Task: Look for space in Ippy, Central African Republic from 10th July, 2023 to 15th July, 2023 for 7 adults in price range Rs.10000 to Rs.15000. Place can be entire place or shared room with 4 bedrooms having 7 beds and 4 bathrooms. Property type can be house, flat, guest house. Amenities needed are: wifi, TV, free parkinig on premises, gym, breakfast. Booking option can be shelf check-in. Required host language is English.
Action: Mouse pressed left at (466, 93)
Screenshot: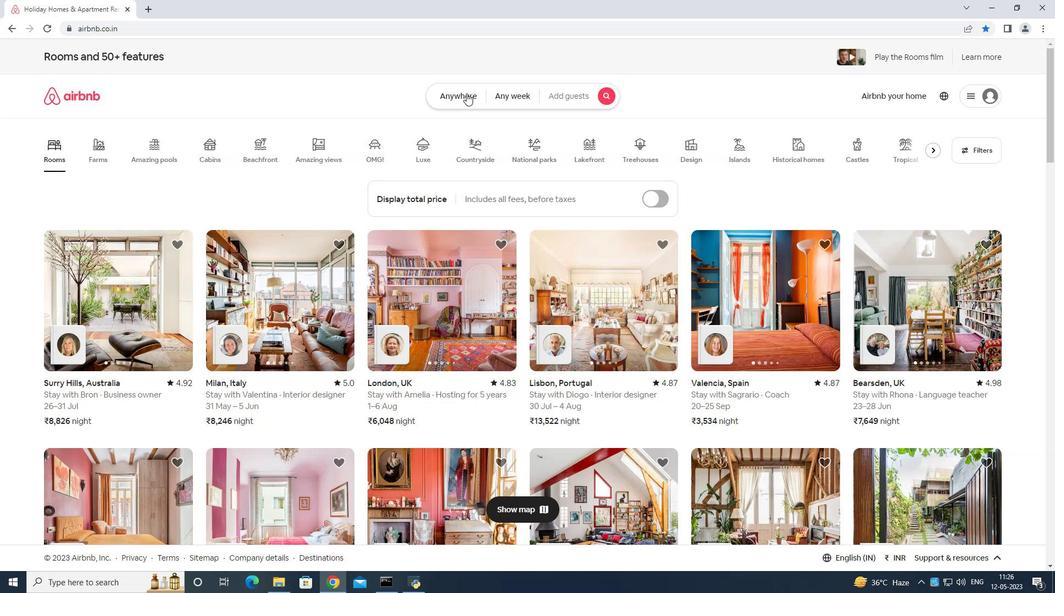 
Action: Mouse moved to (390, 135)
Screenshot: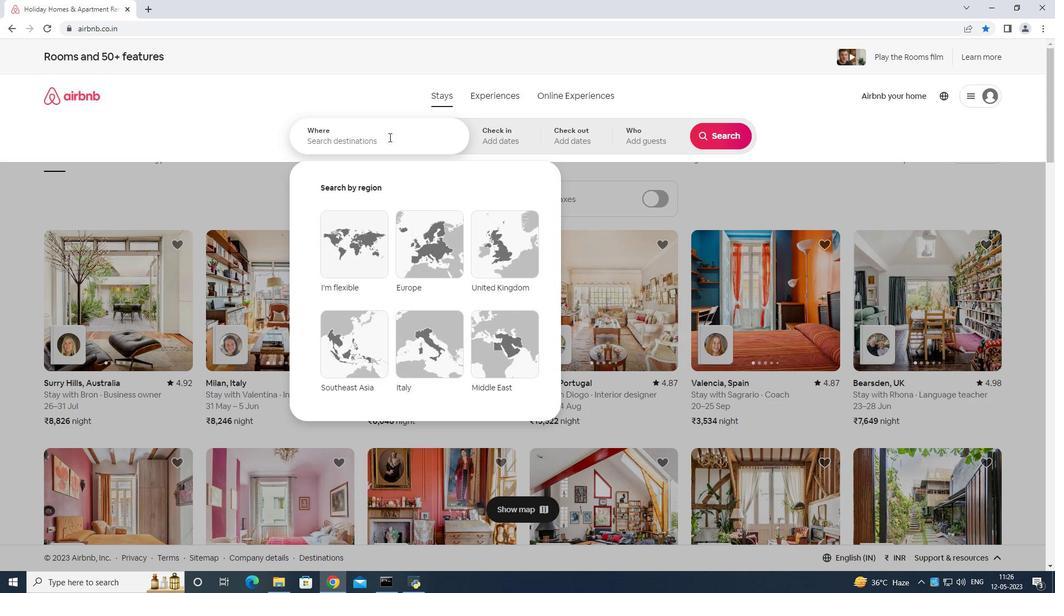 
Action: Mouse pressed left at (390, 135)
Screenshot: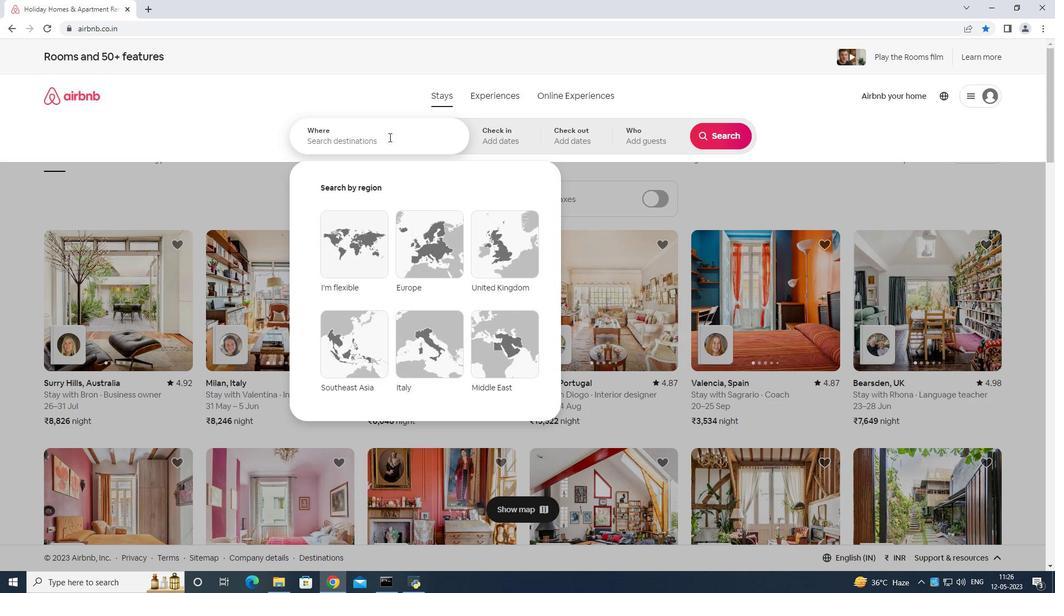 
Action: Mouse moved to (390, 135)
Screenshot: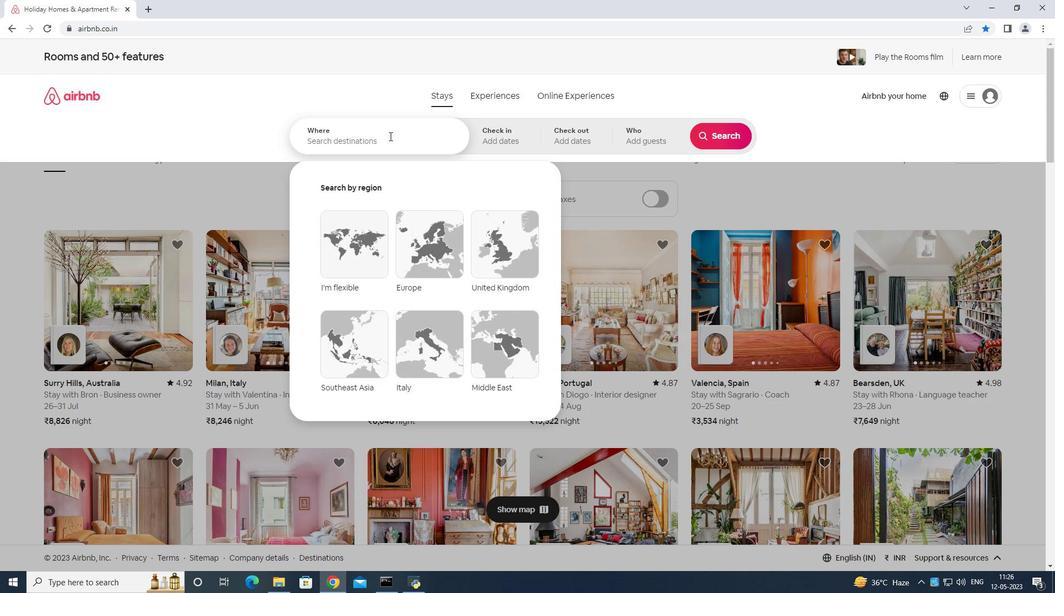 
Action: Key pressed <Key.shift>Ippy<Key.space>central<Key.space>africa<Key.space><Key.backspace>n<Key.space>reb<Key.backspace>
Screenshot: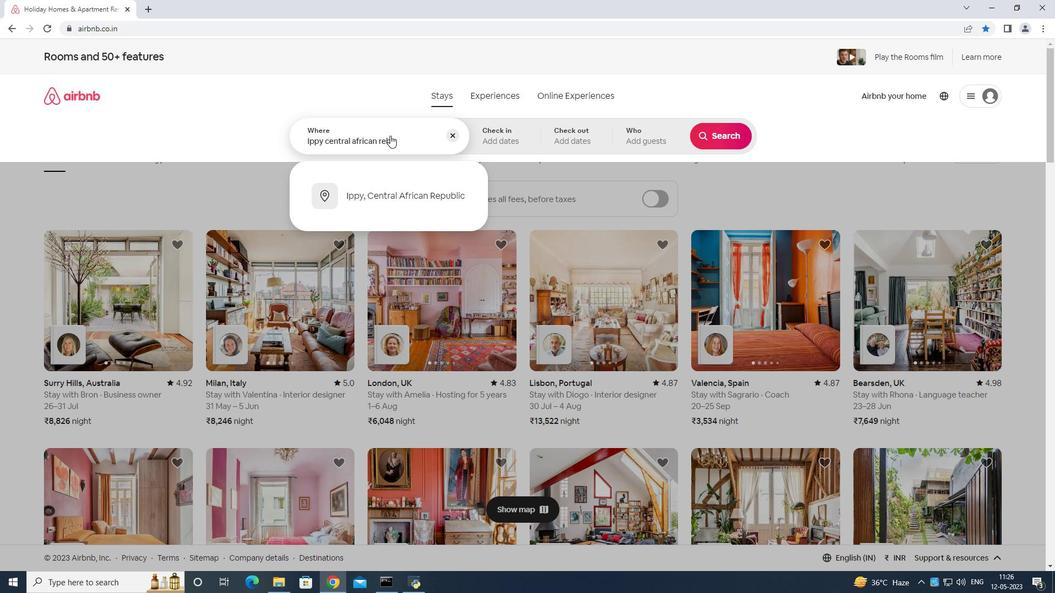 
Action: Mouse moved to (565, 34)
Screenshot: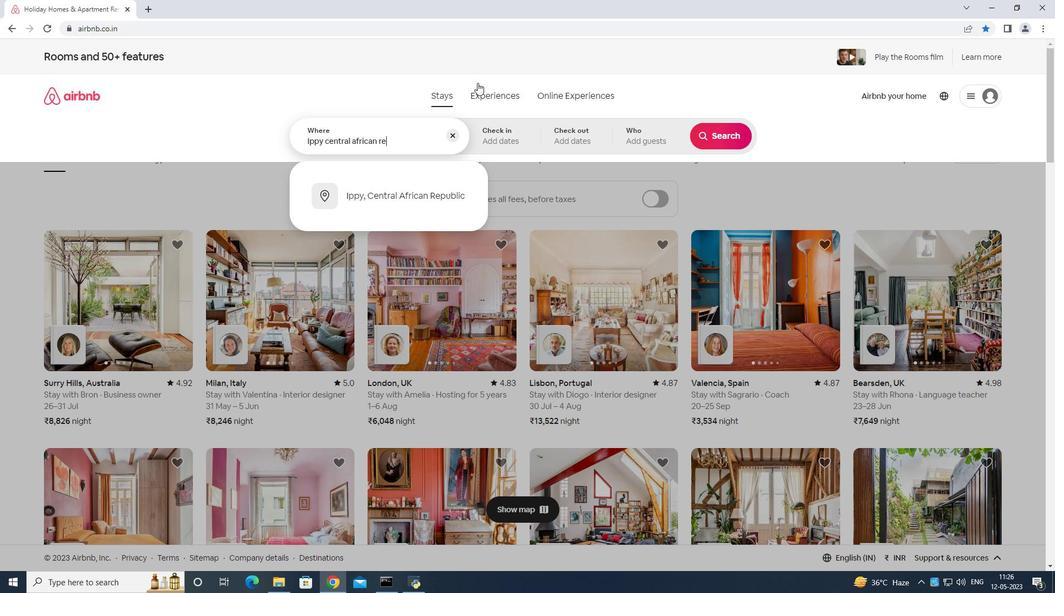 
Action: Key pressed pbli<Key.enter>
Screenshot: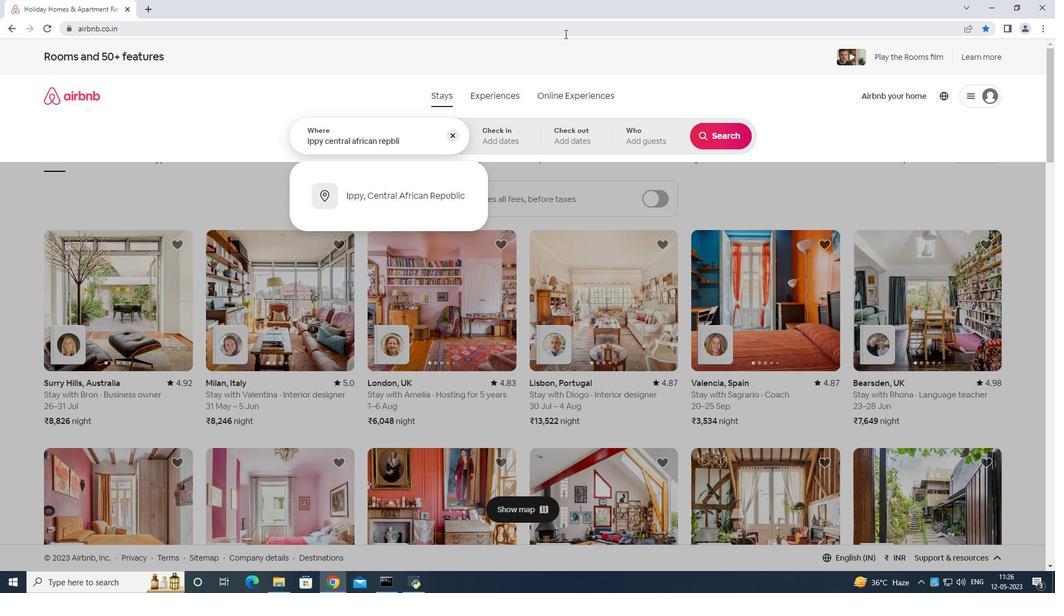 
Action: Mouse moved to (712, 212)
Screenshot: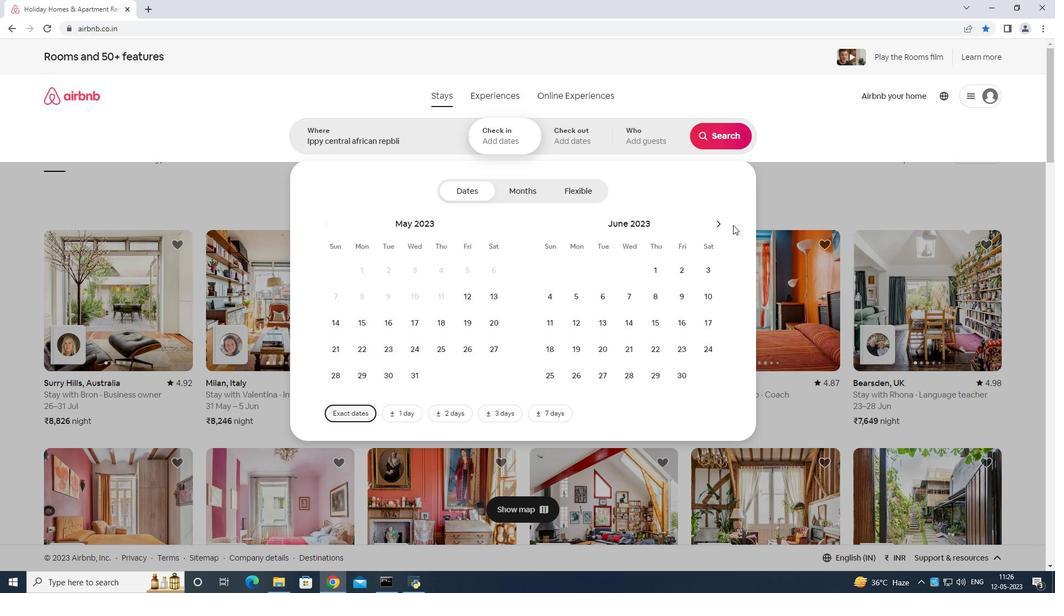 
Action: Mouse pressed left at (712, 212)
Screenshot: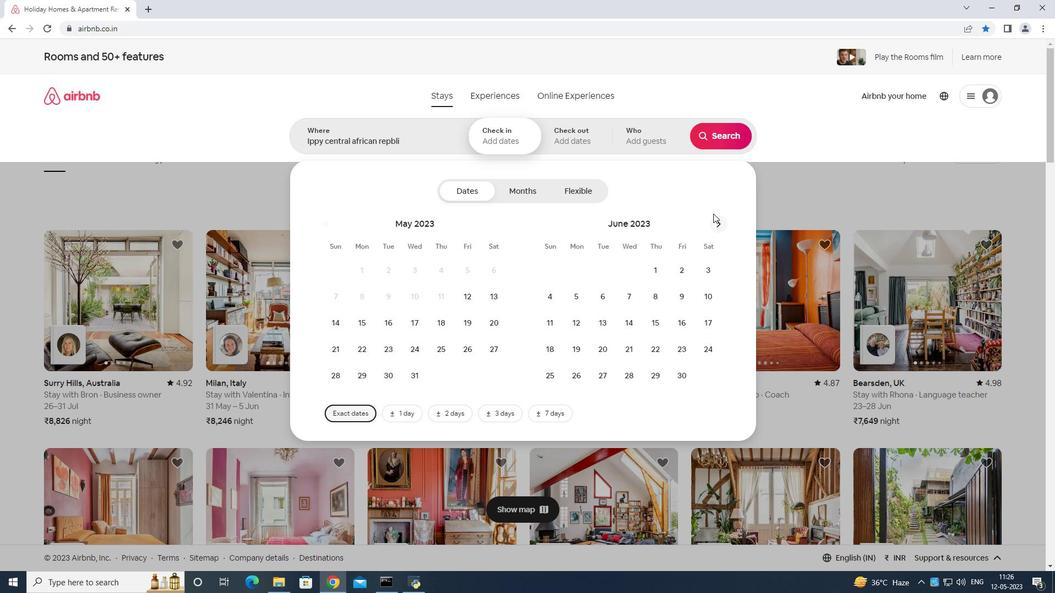 
Action: Mouse moved to (712, 223)
Screenshot: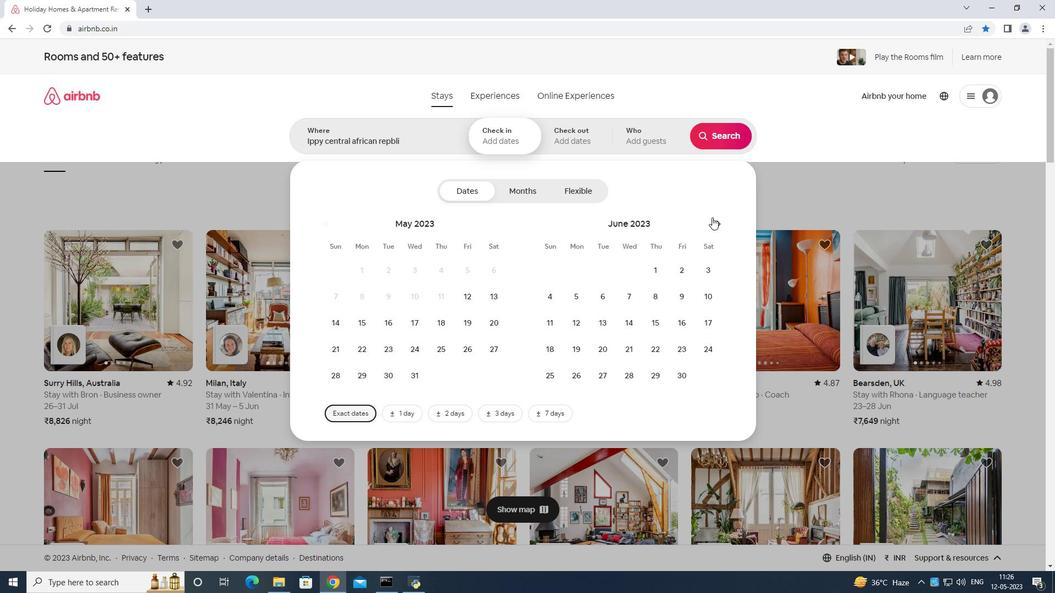 
Action: Mouse pressed left at (712, 223)
Screenshot: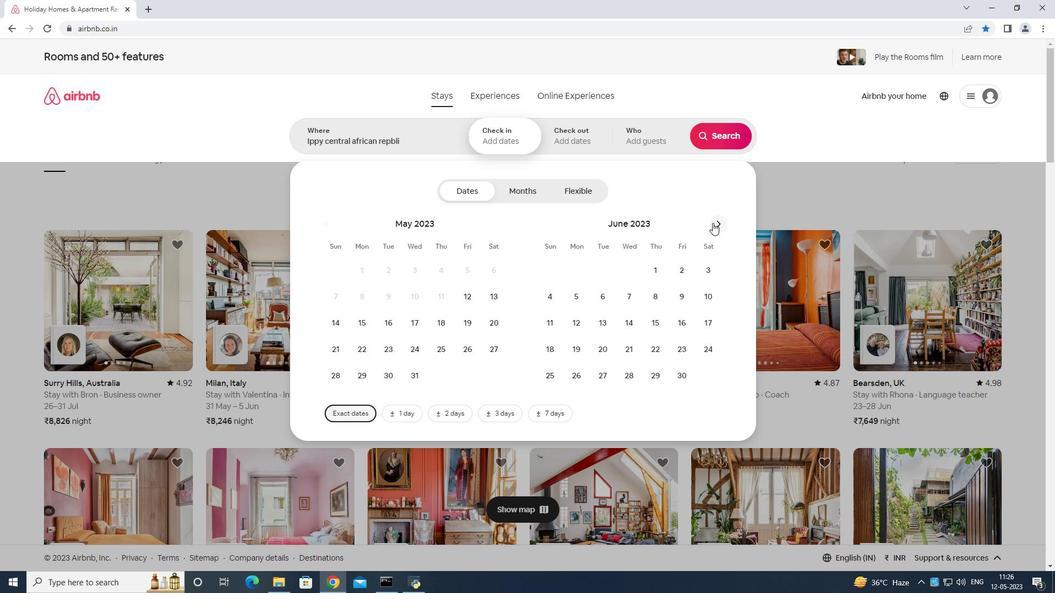 
Action: Mouse moved to (565, 322)
Screenshot: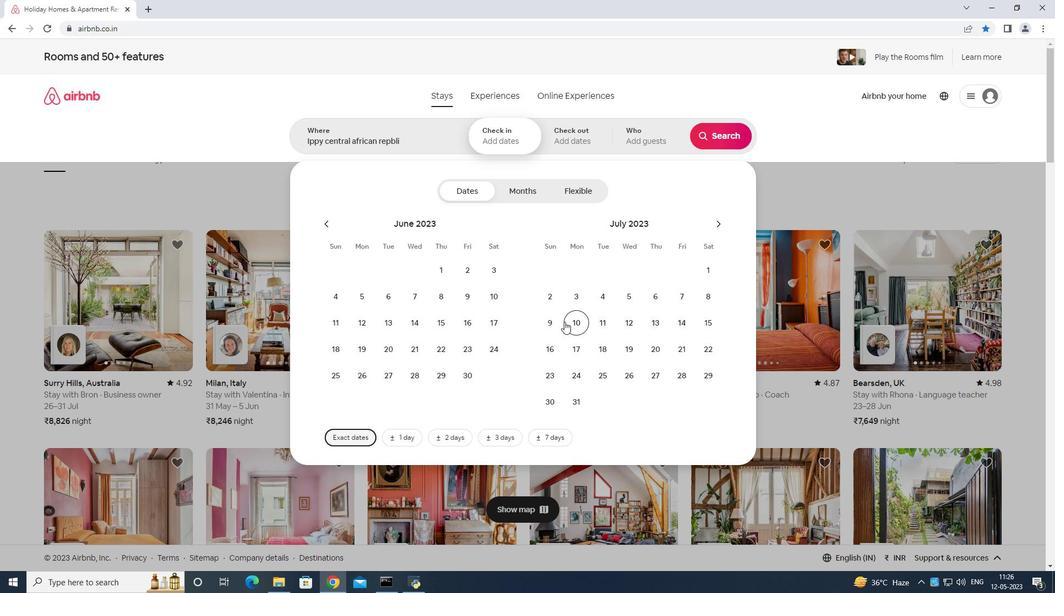 
Action: Mouse pressed left at (565, 322)
Screenshot: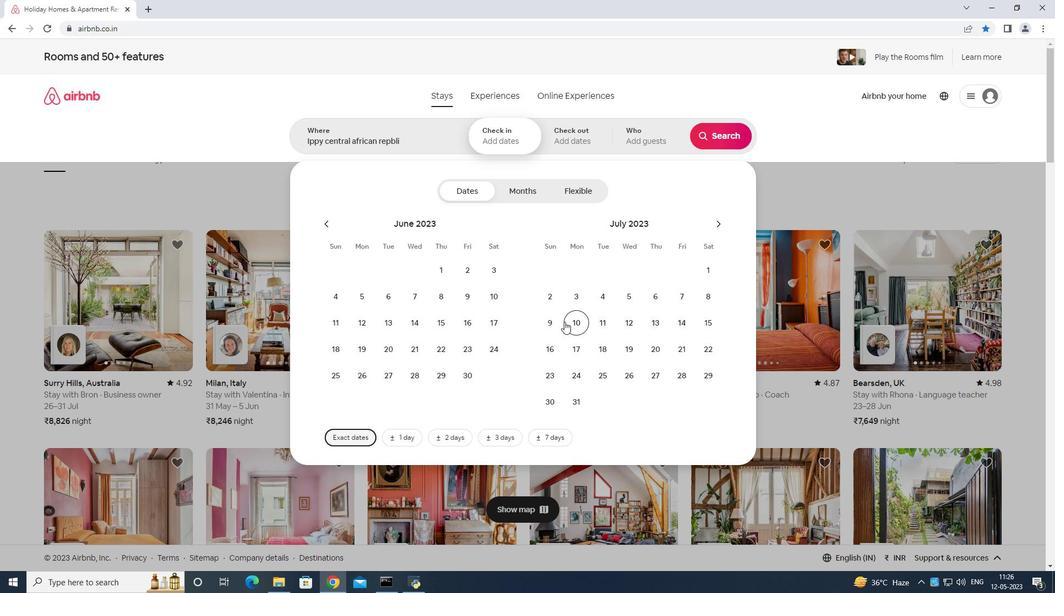 
Action: Mouse moved to (699, 324)
Screenshot: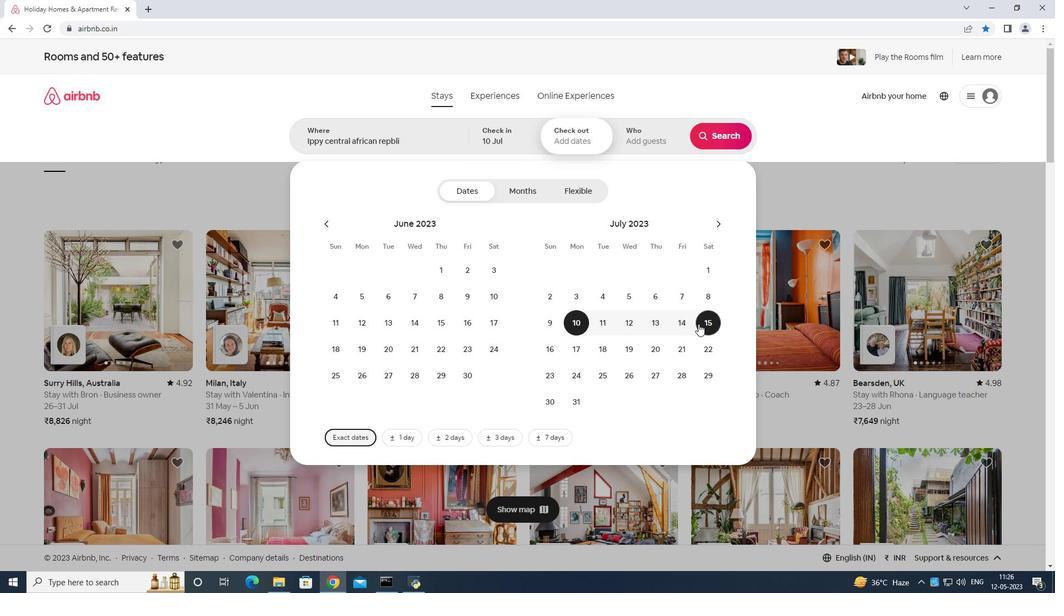 
Action: Mouse pressed left at (699, 324)
Screenshot: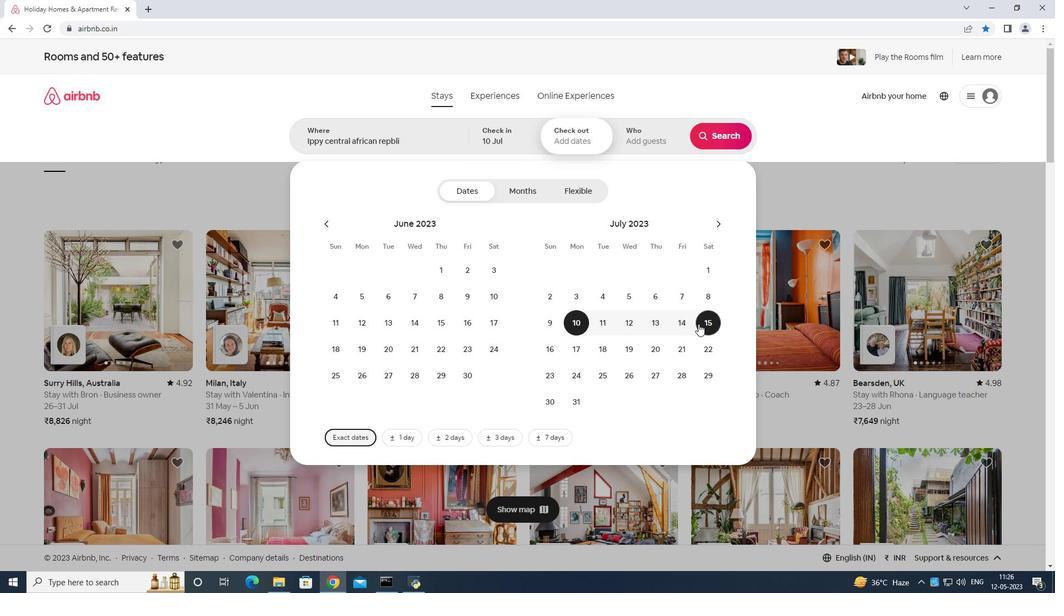 
Action: Mouse moved to (660, 140)
Screenshot: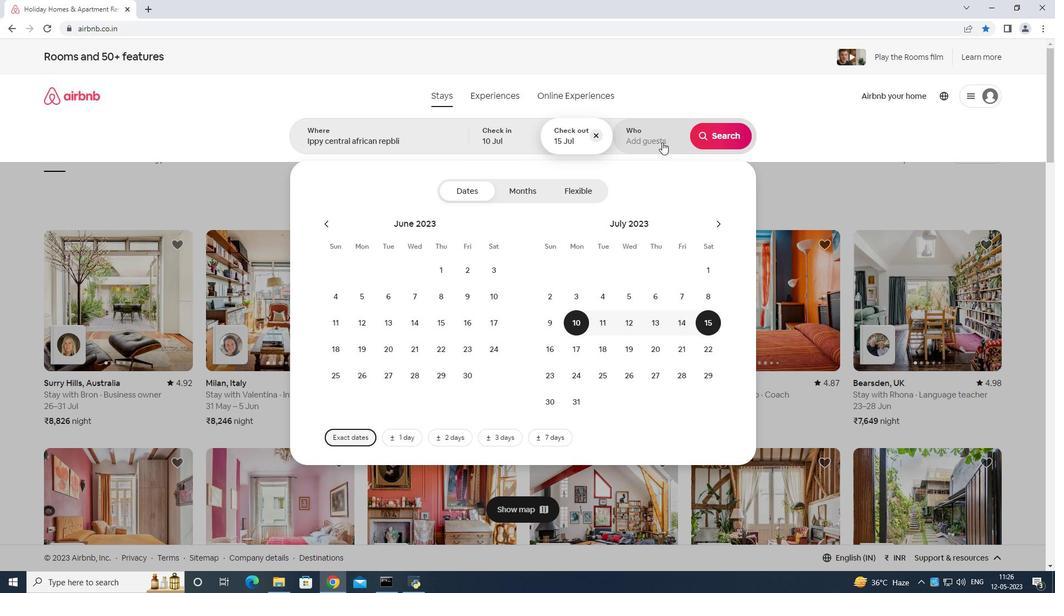 
Action: Mouse pressed left at (660, 140)
Screenshot: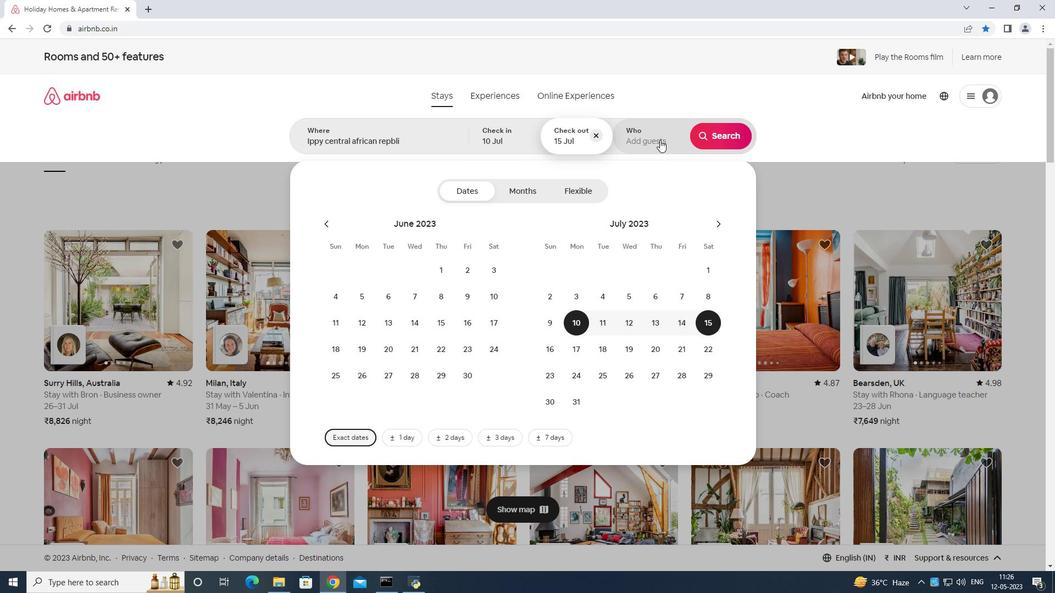 
Action: Mouse moved to (712, 192)
Screenshot: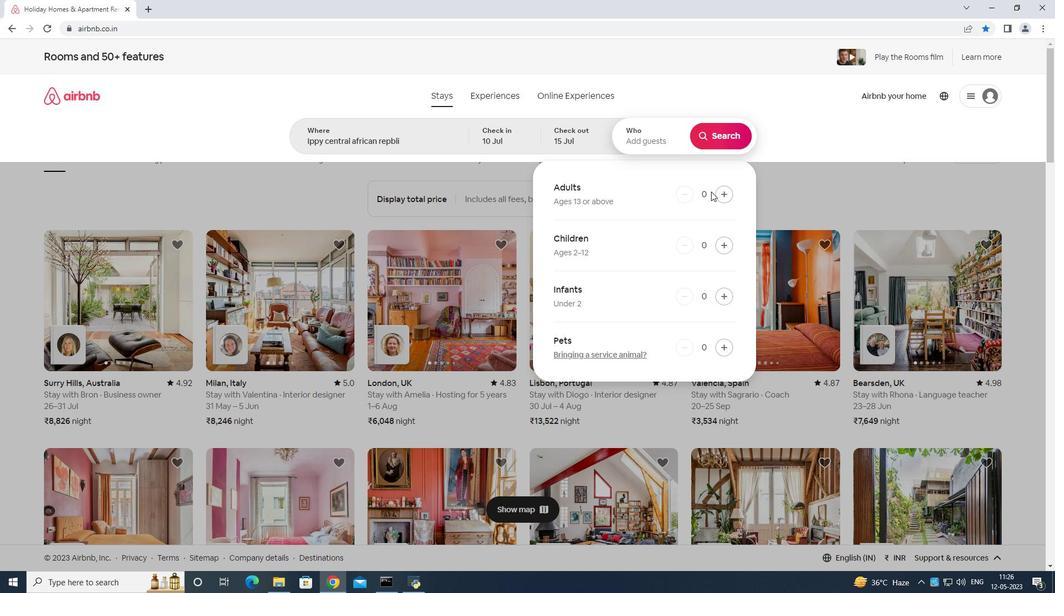 
Action: Mouse pressed left at (712, 192)
Screenshot: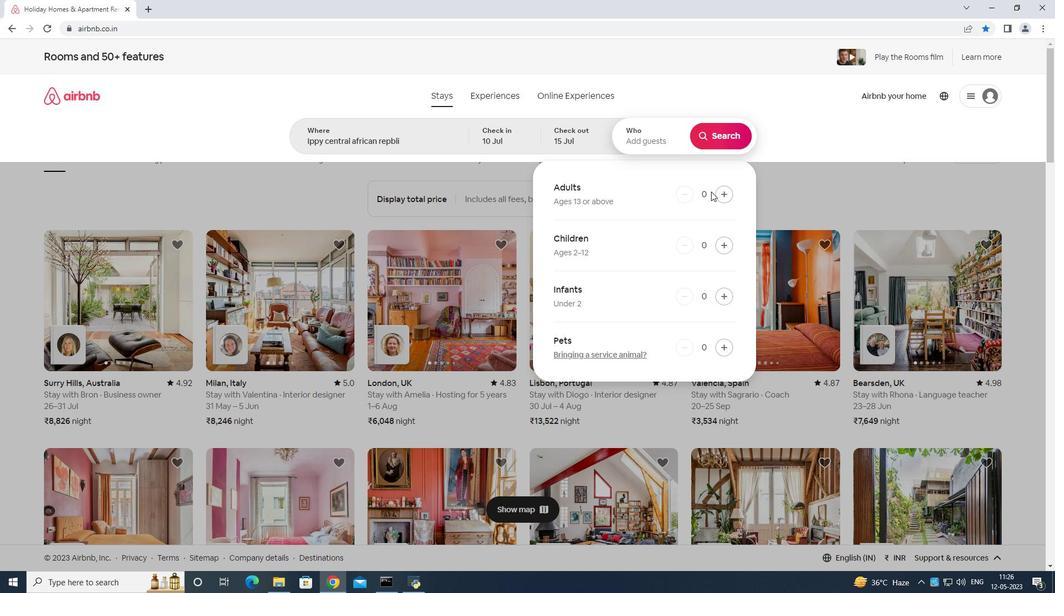 
Action: Mouse pressed left at (712, 192)
Screenshot: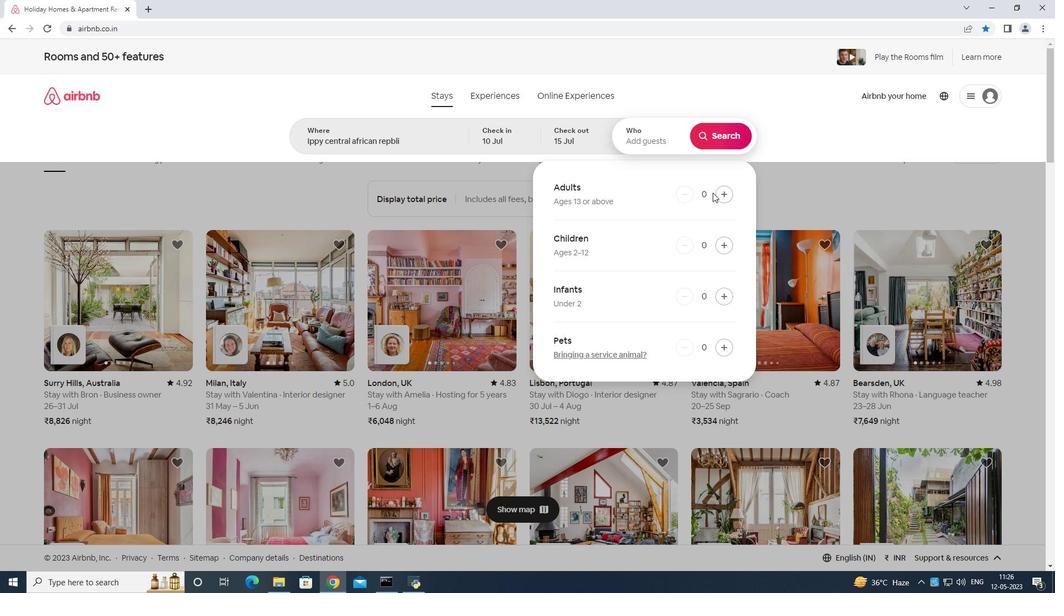 
Action: Mouse moved to (716, 194)
Screenshot: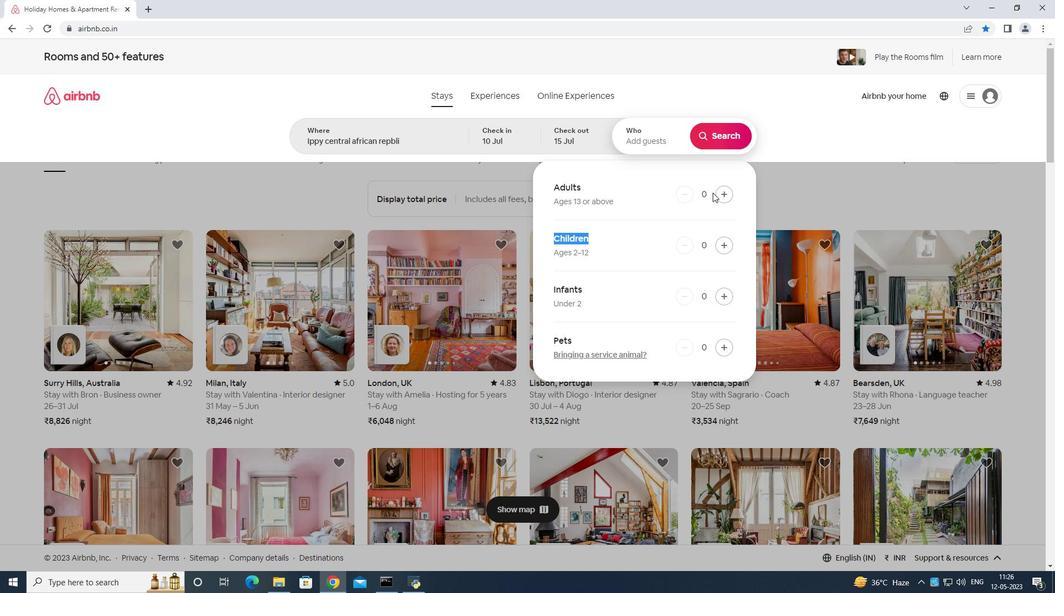 
Action: Mouse pressed left at (716, 194)
Screenshot: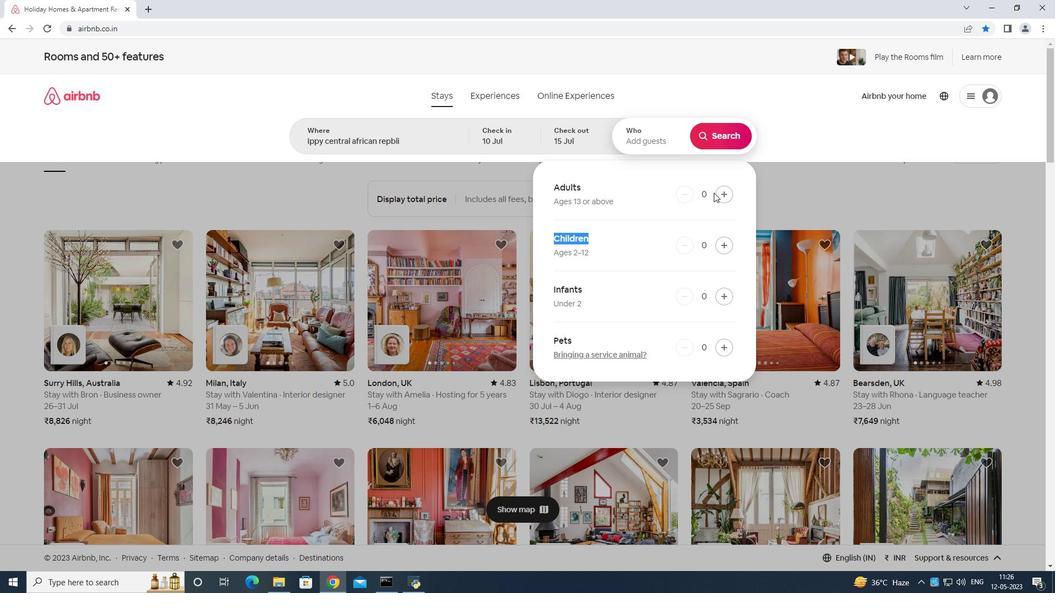 
Action: Mouse moved to (719, 194)
Screenshot: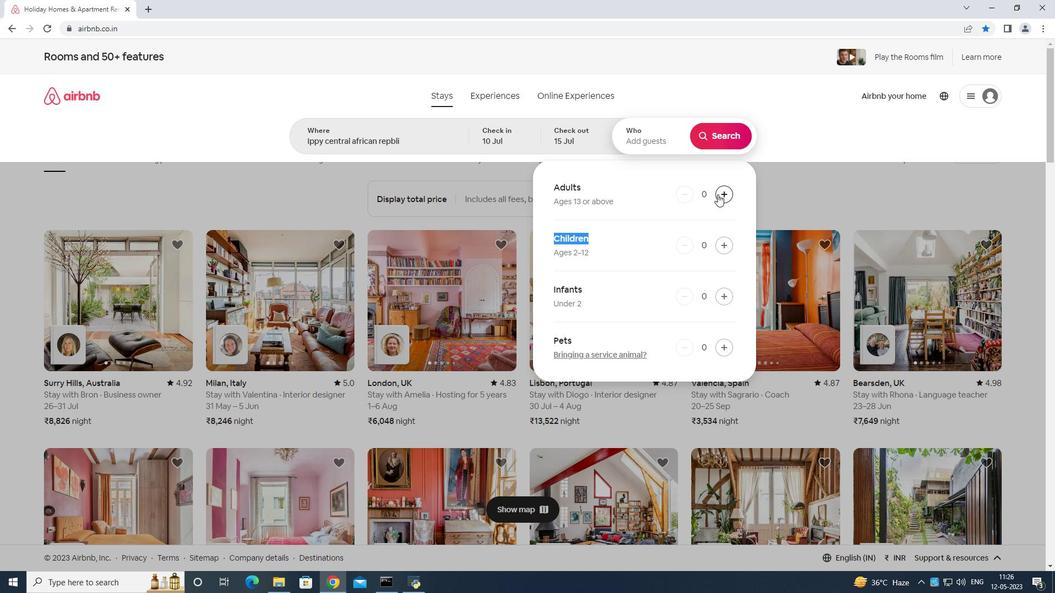 
Action: Mouse pressed left at (719, 194)
Screenshot: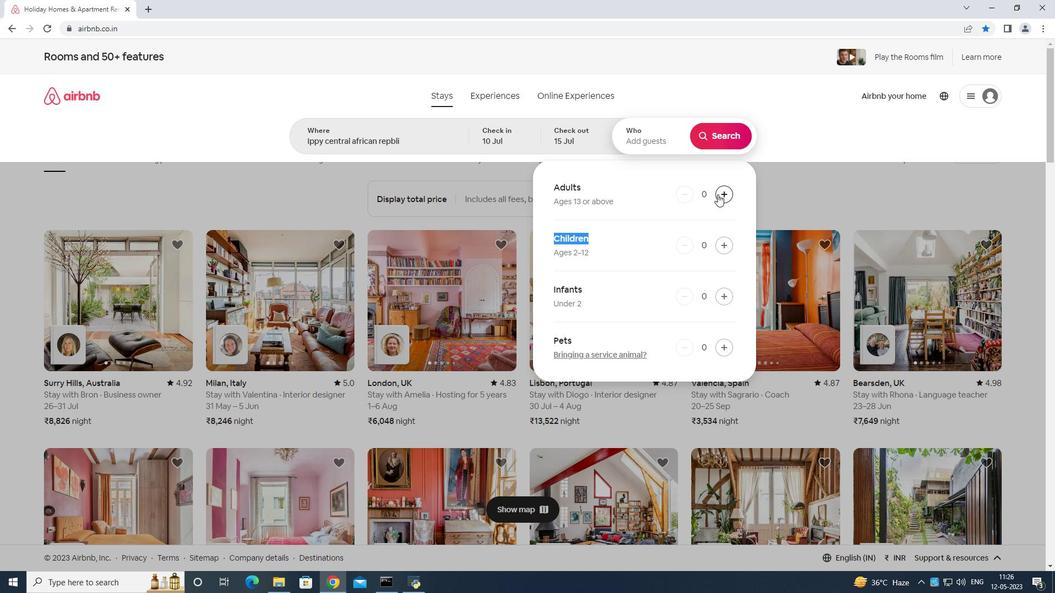 
Action: Mouse pressed left at (719, 194)
Screenshot: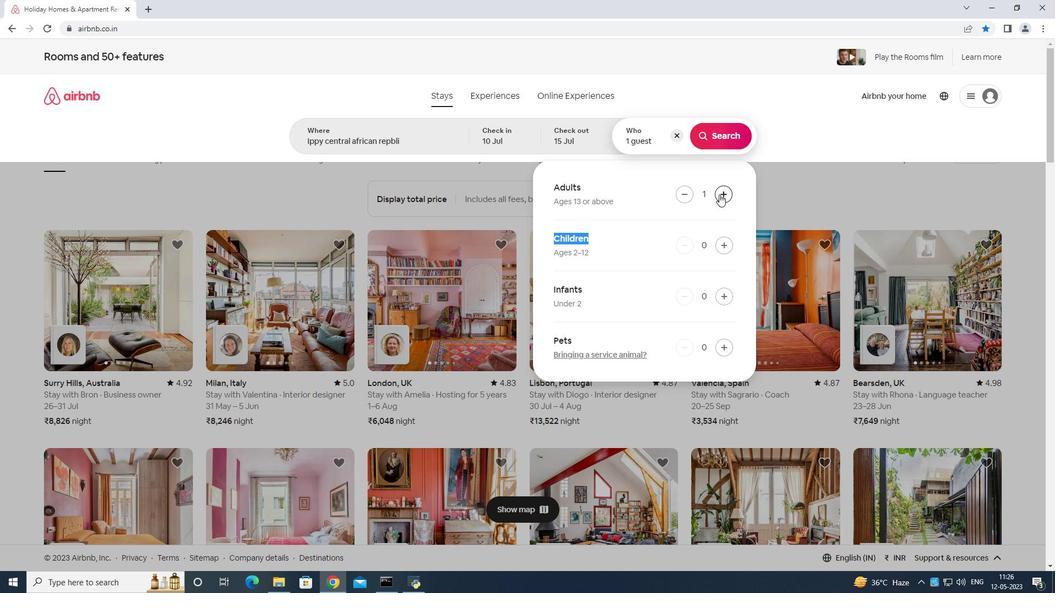 
Action: Mouse pressed left at (719, 194)
Screenshot: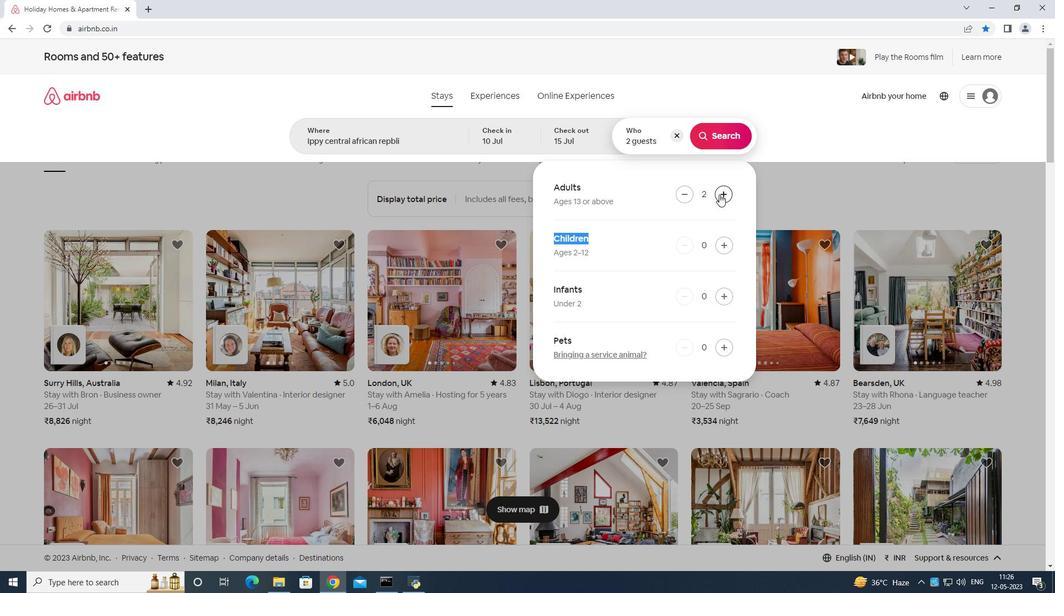 
Action: Mouse moved to (720, 194)
Screenshot: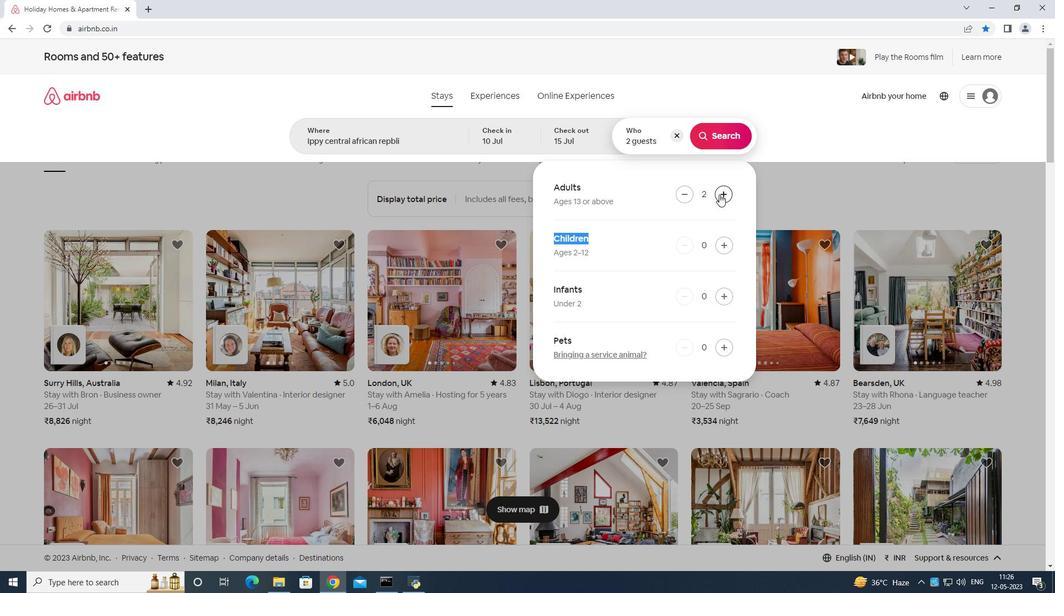 
Action: Mouse pressed left at (720, 194)
Screenshot: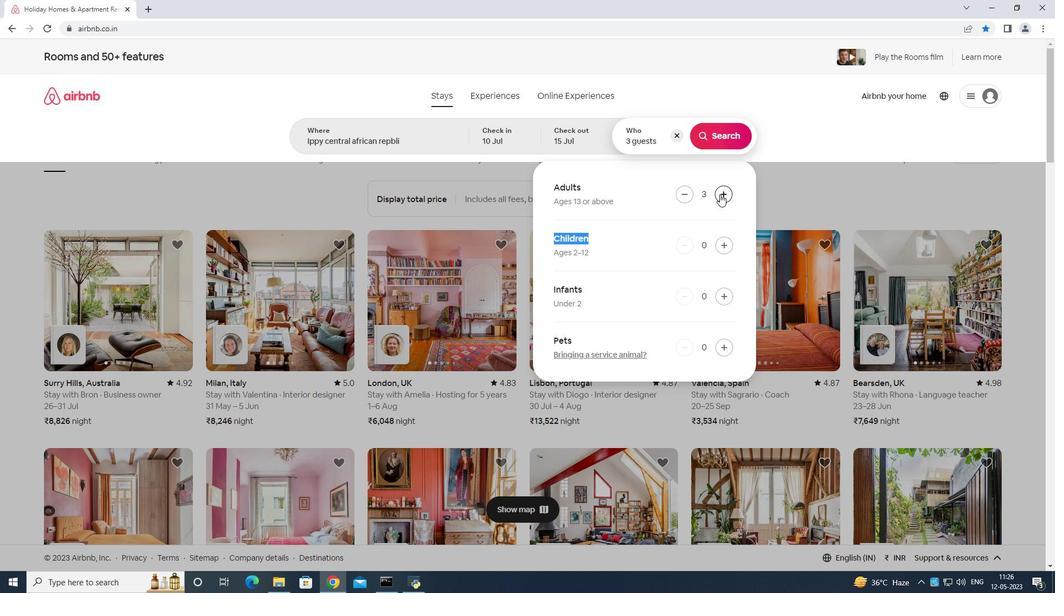 
Action: Mouse pressed left at (720, 194)
Screenshot: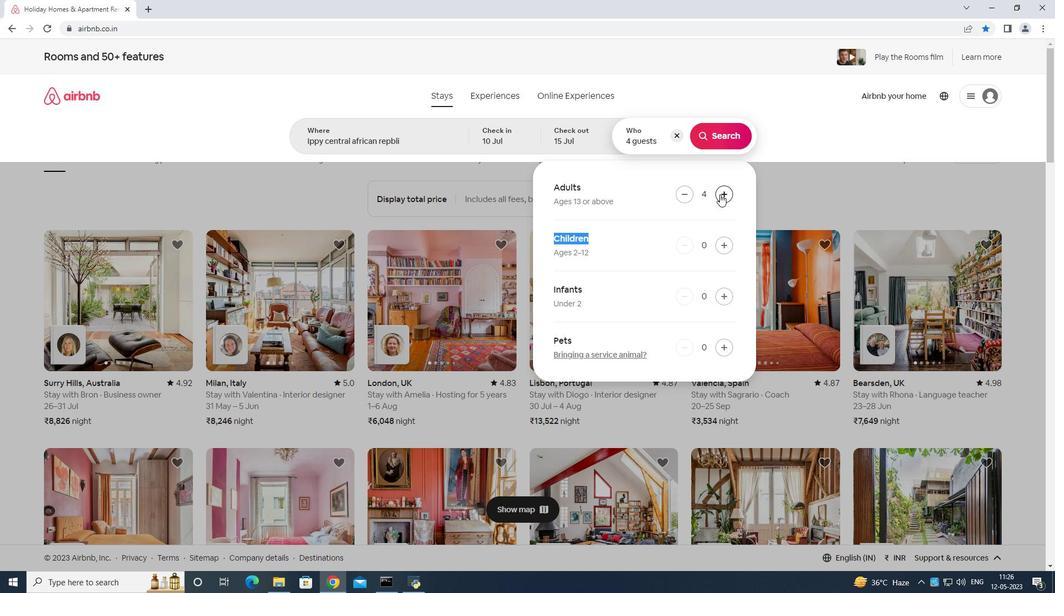 
Action: Mouse moved to (720, 194)
Screenshot: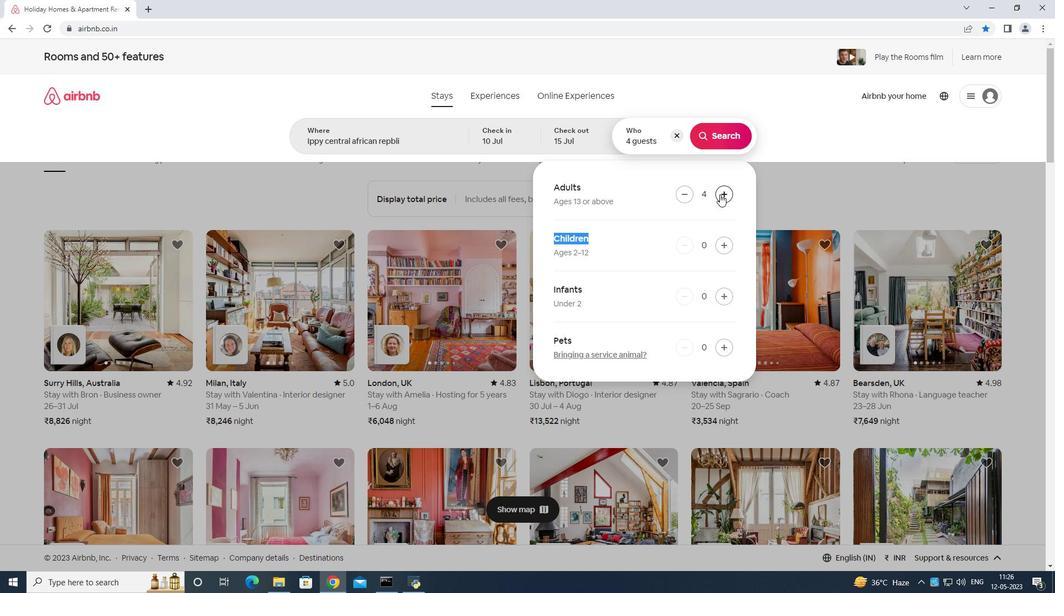 
Action: Mouse pressed left at (720, 194)
Screenshot: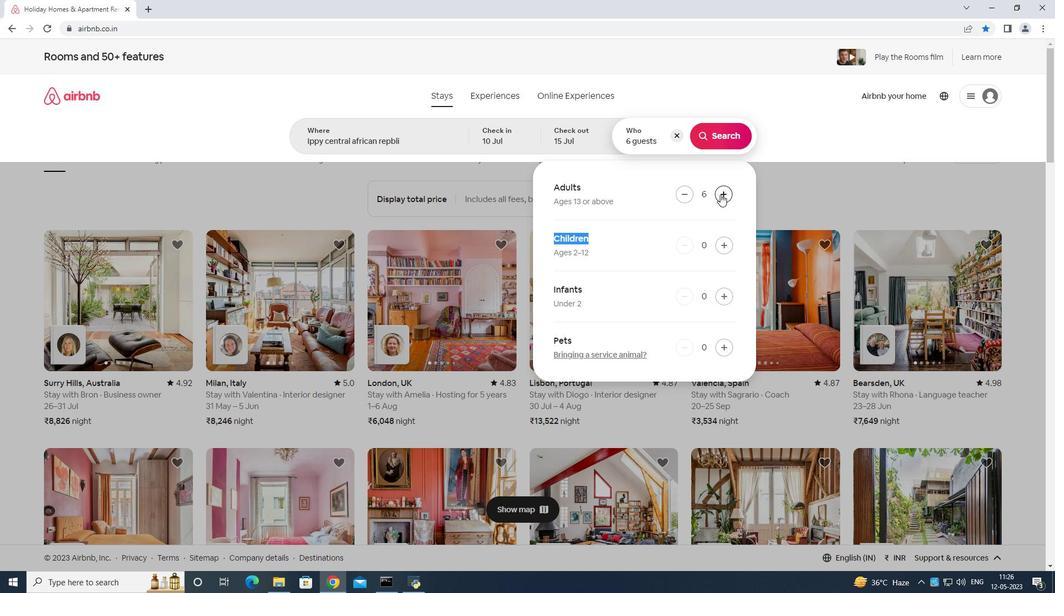 
Action: Mouse moved to (725, 140)
Screenshot: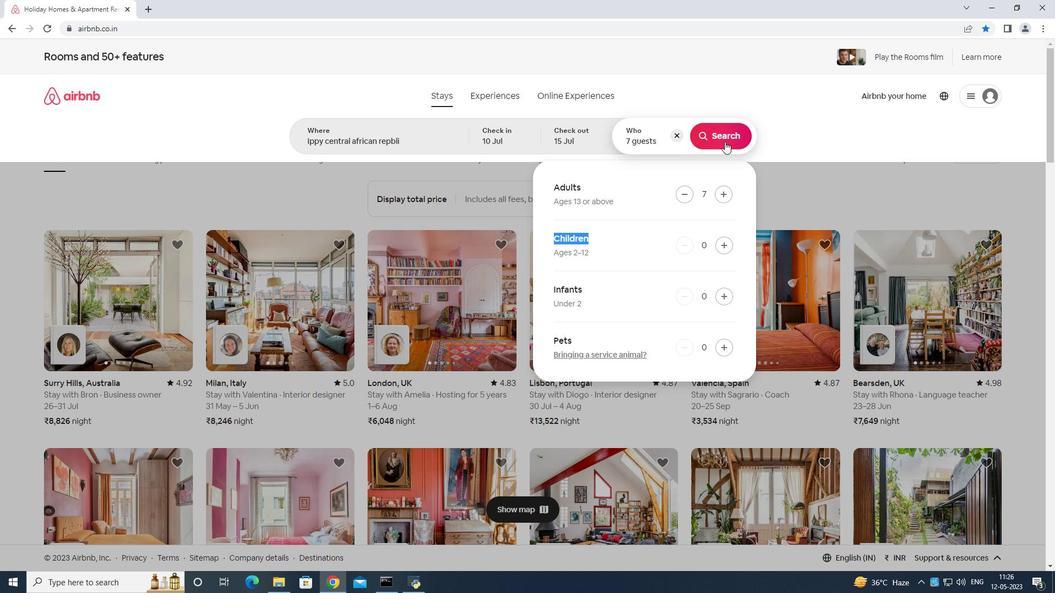 
Action: Mouse pressed left at (725, 140)
Screenshot: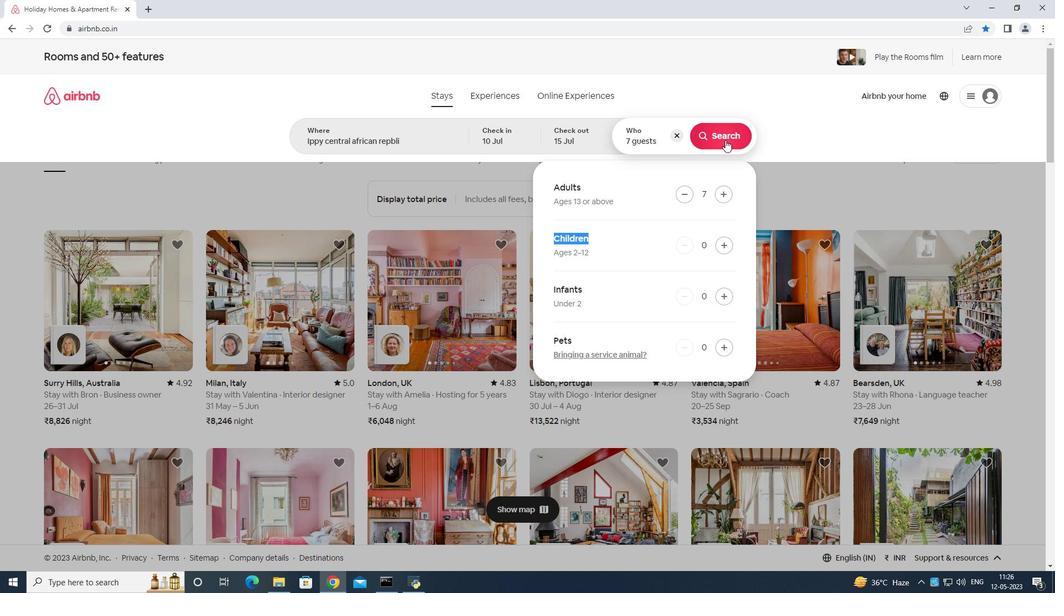 
Action: Mouse moved to (998, 102)
Screenshot: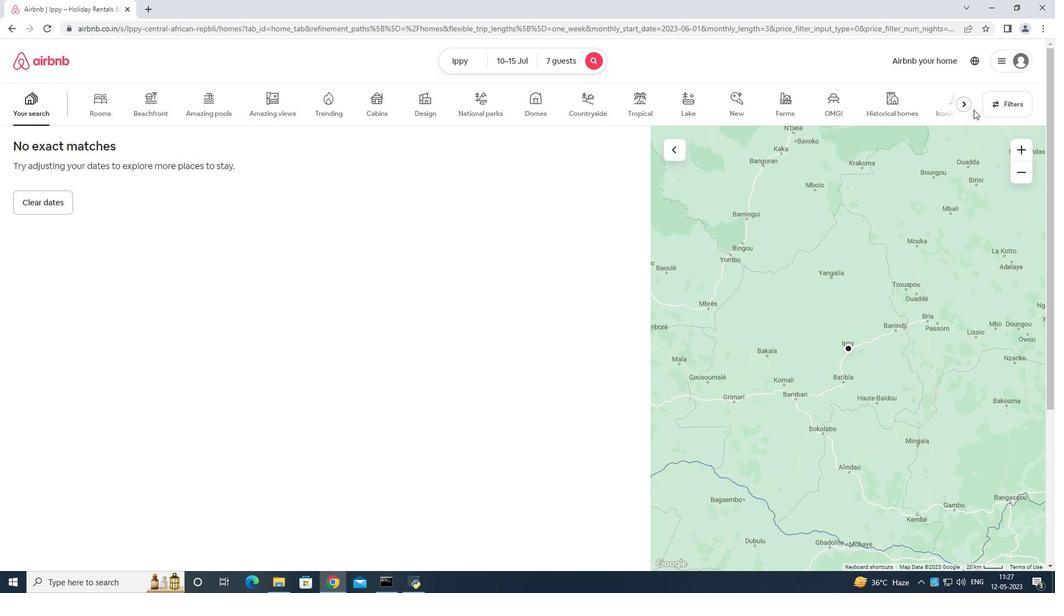 
Action: Mouse pressed left at (998, 102)
Screenshot: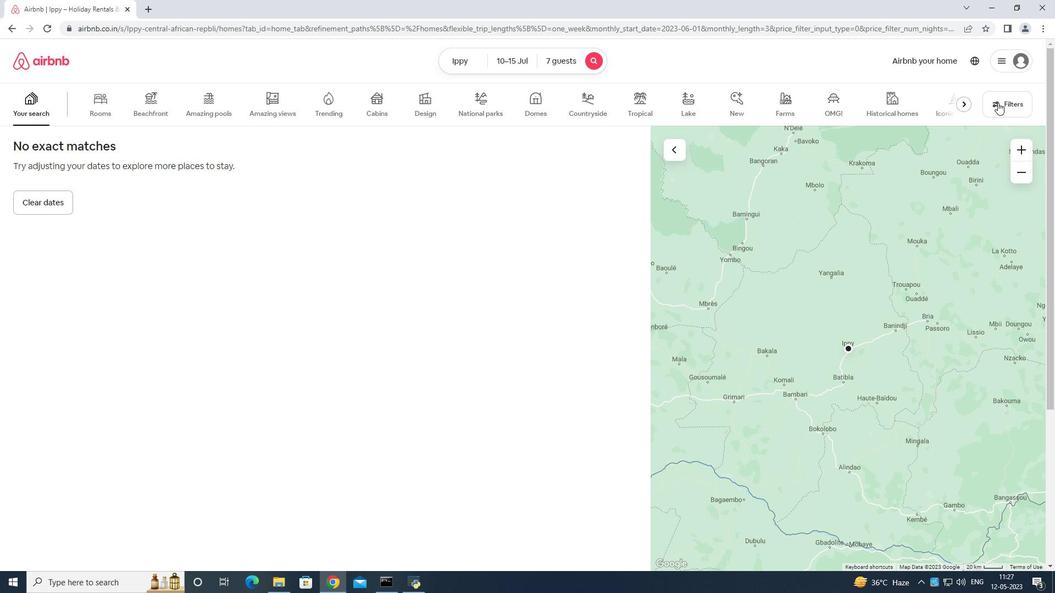 
Action: Mouse moved to (384, 377)
Screenshot: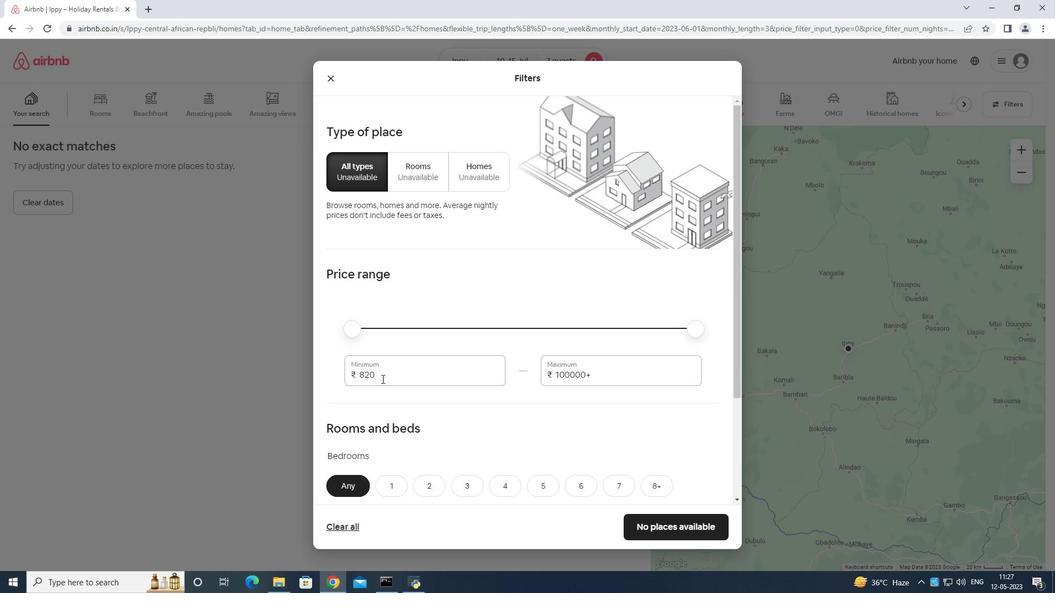 
Action: Mouse pressed left at (384, 377)
Screenshot: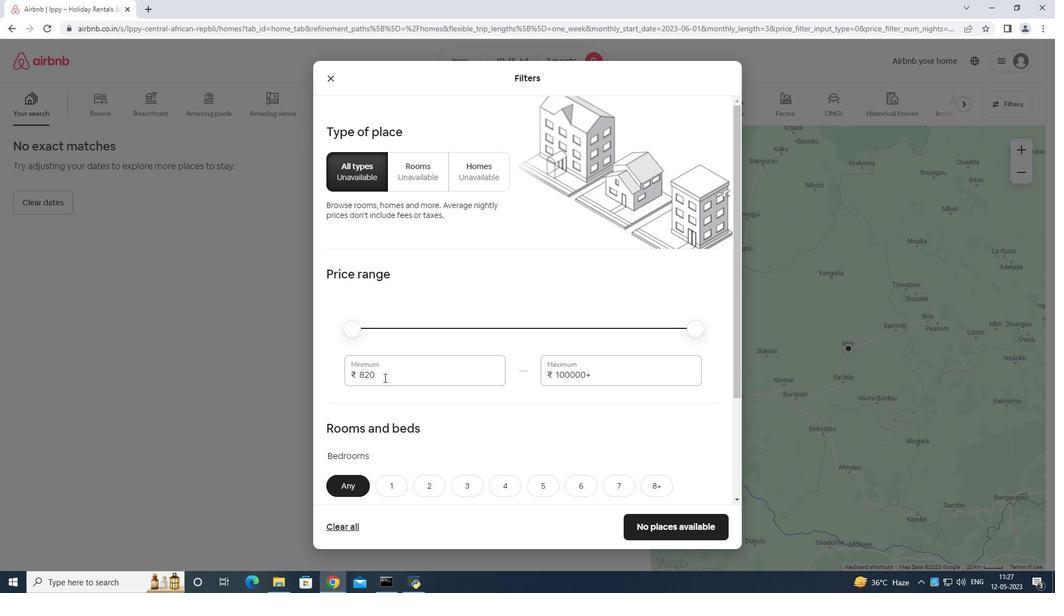 
Action: Key pressed <Key.backspace><Key.backspace><Key.backspace><Key.backspace>10000
Screenshot: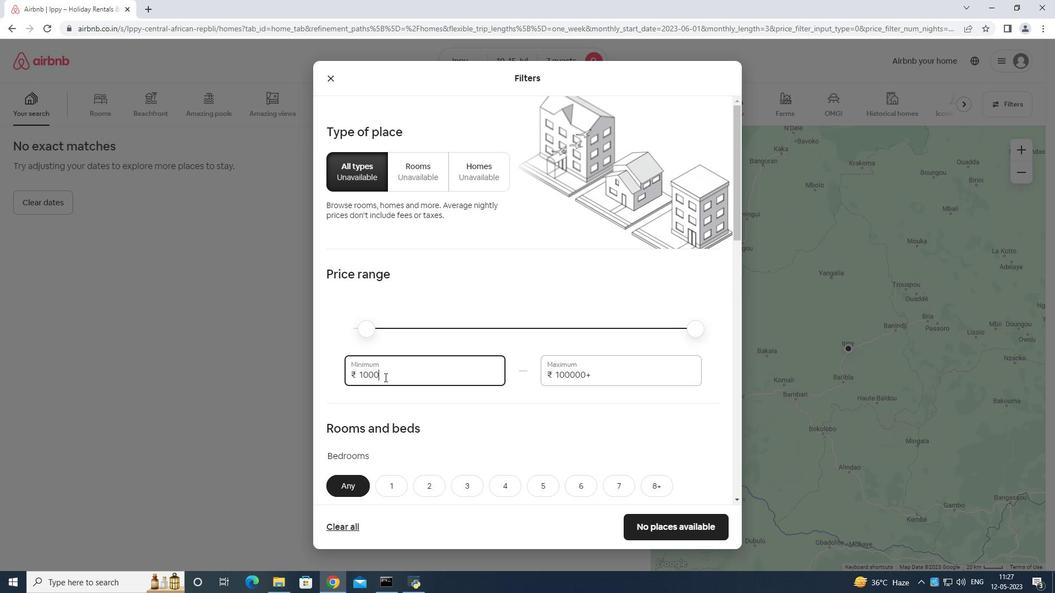 
Action: Mouse moved to (608, 372)
Screenshot: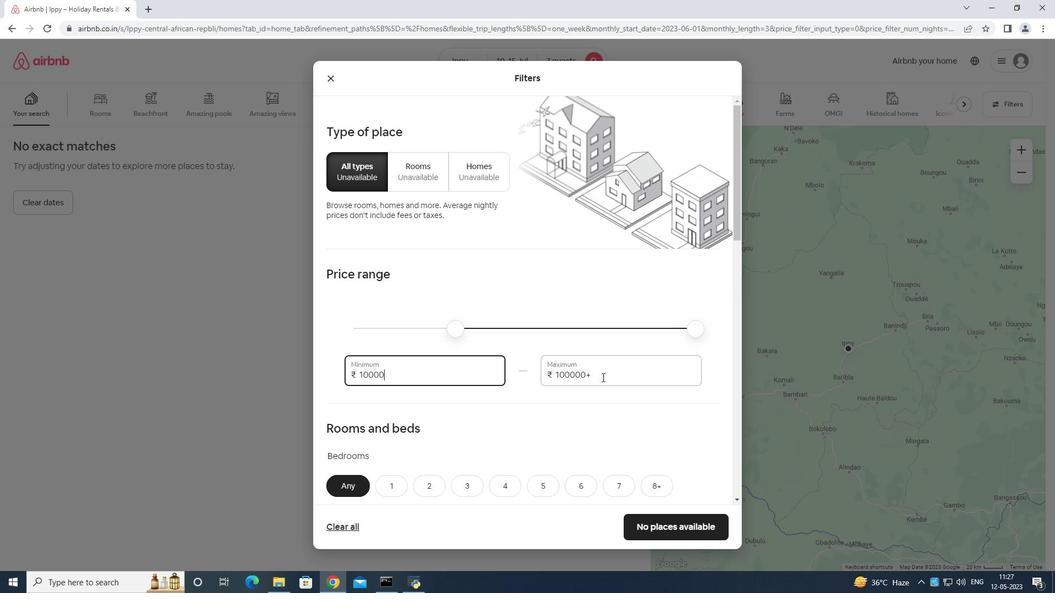 
Action: Mouse pressed left at (608, 372)
Screenshot: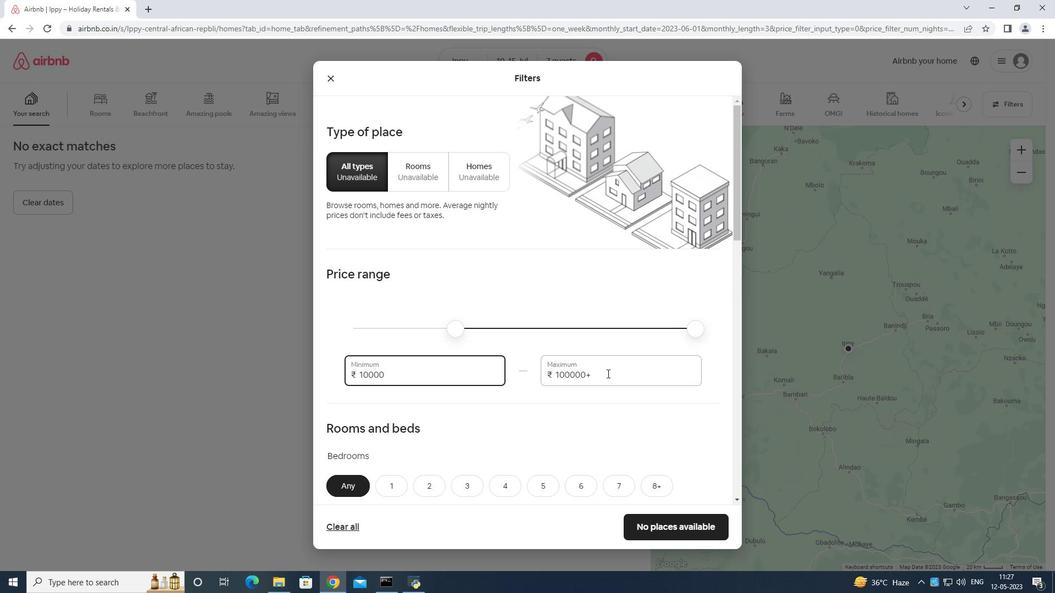 
Action: Key pressed <Key.backspace><Key.backspace><Key.backspace><Key.backspace><Key.backspace><Key.backspace><Key.backspace><Key.backspace><Key.backspace><Key.backspace><Key.backspace><Key.backspace><Key.backspace><Key.backspace><Key.backspace><Key.backspace><Key.backspace><Key.backspace><Key.backspace>15000
Screenshot: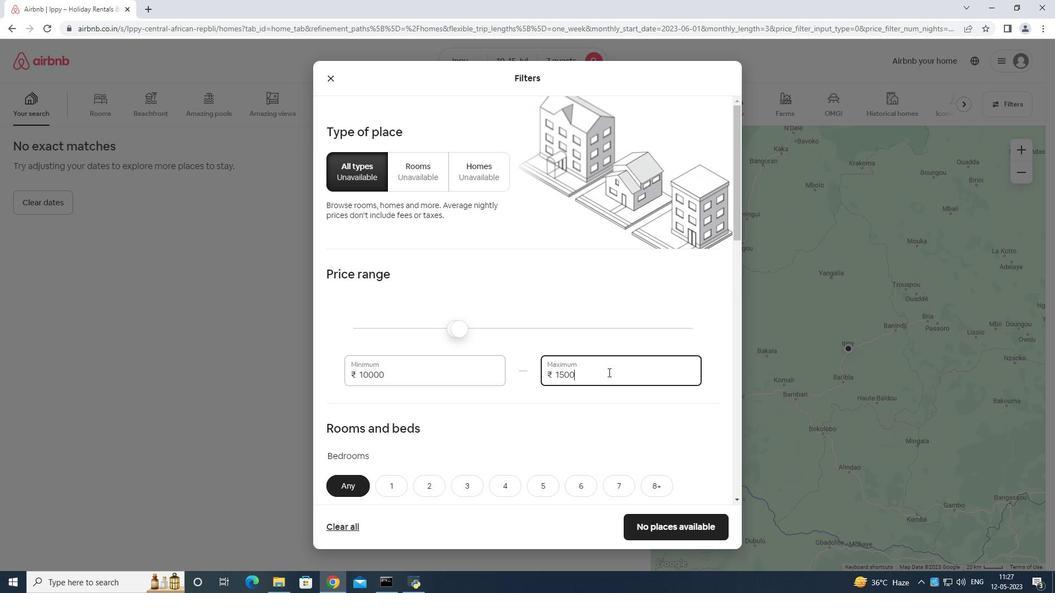 
Action: Mouse scrolled (608, 372) with delta (0, 0)
Screenshot: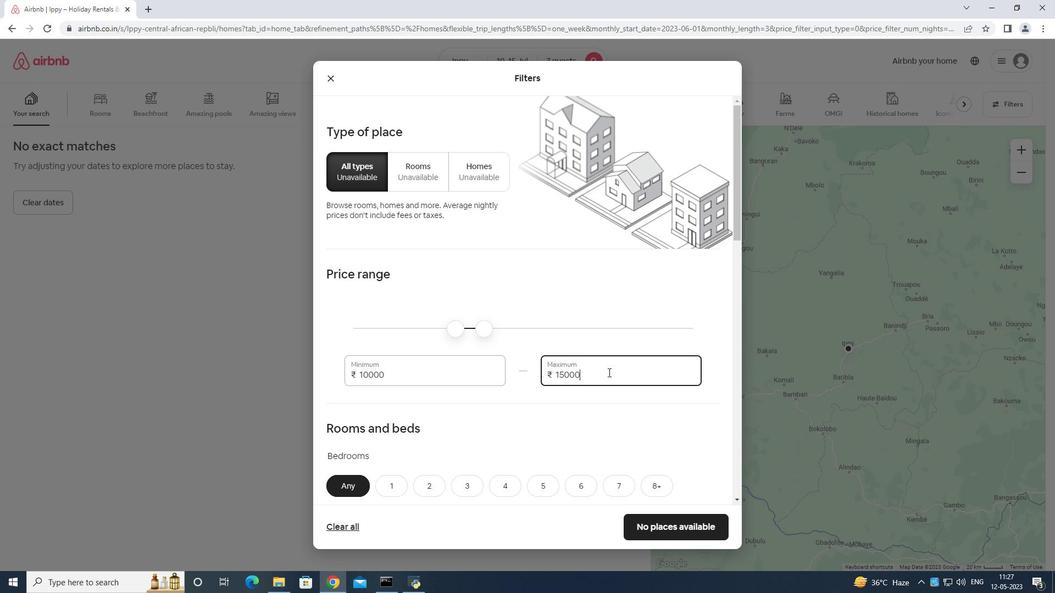 
Action: Mouse scrolled (608, 372) with delta (0, 0)
Screenshot: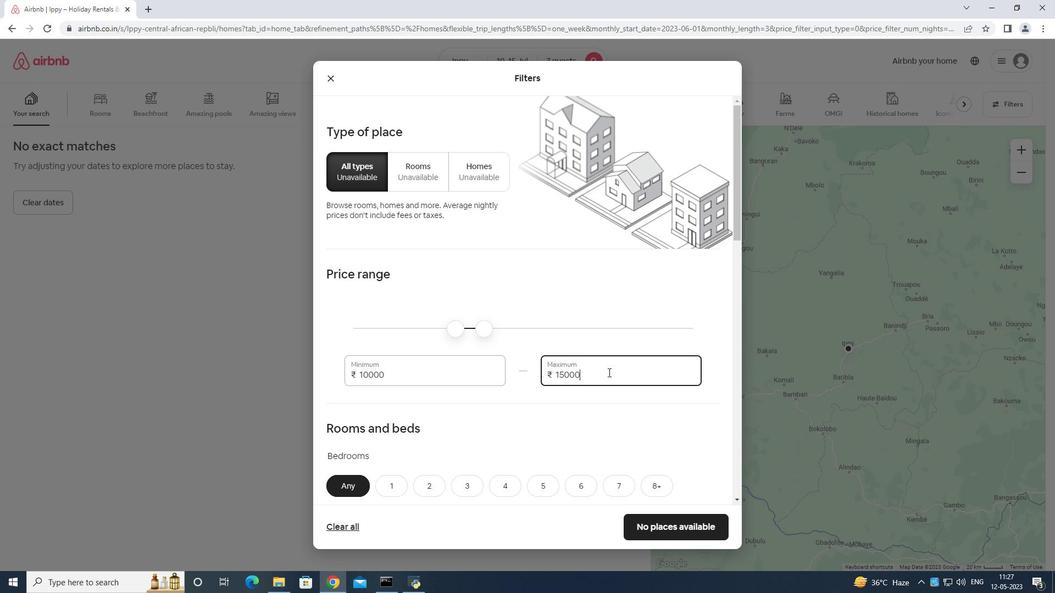 
Action: Mouse moved to (460, 371)
Screenshot: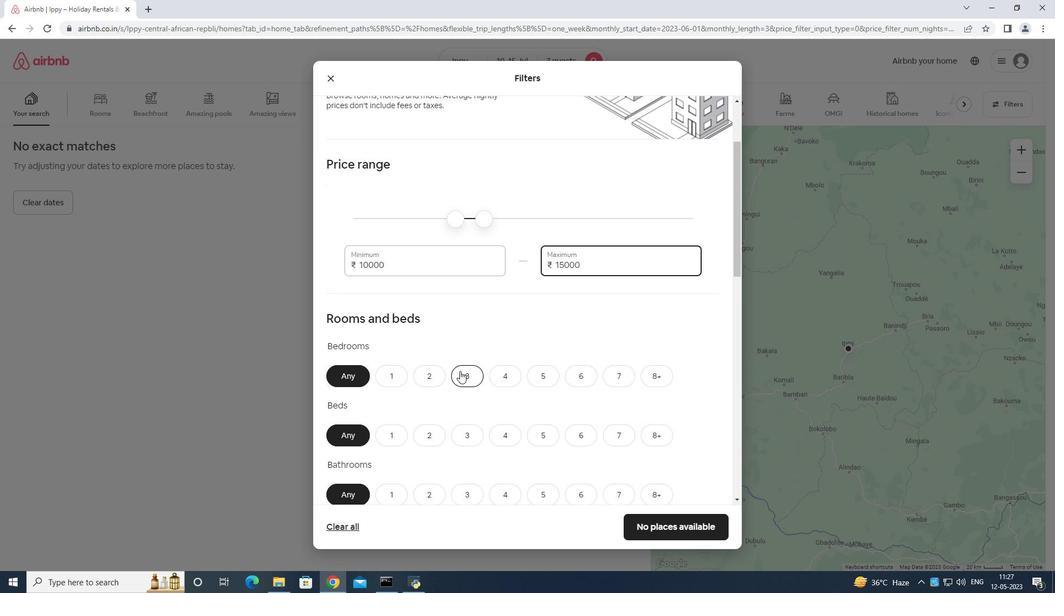 
Action: Mouse pressed left at (460, 371)
Screenshot: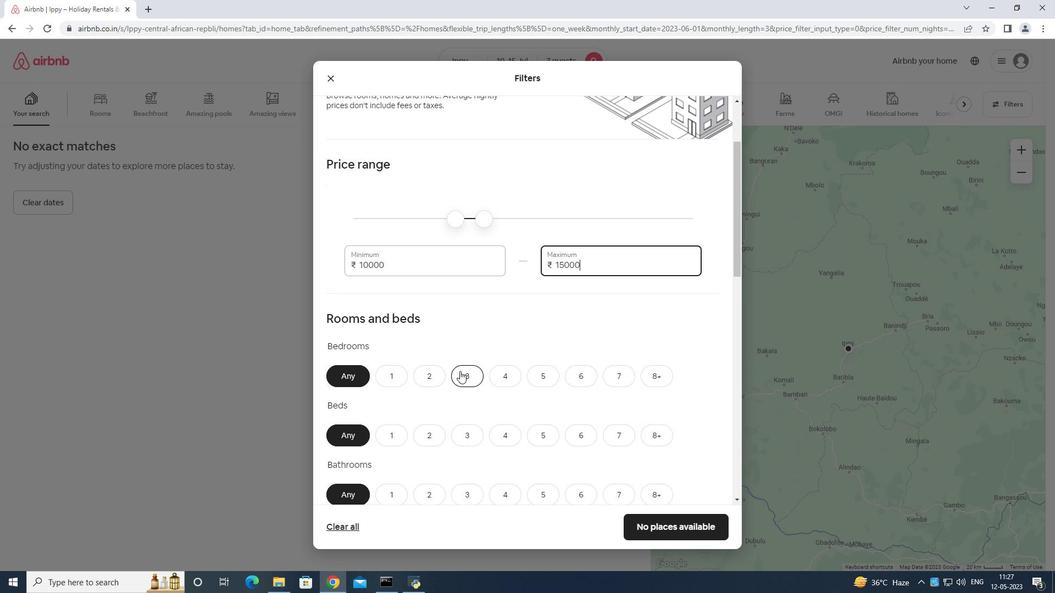 
Action: Mouse moved to (496, 379)
Screenshot: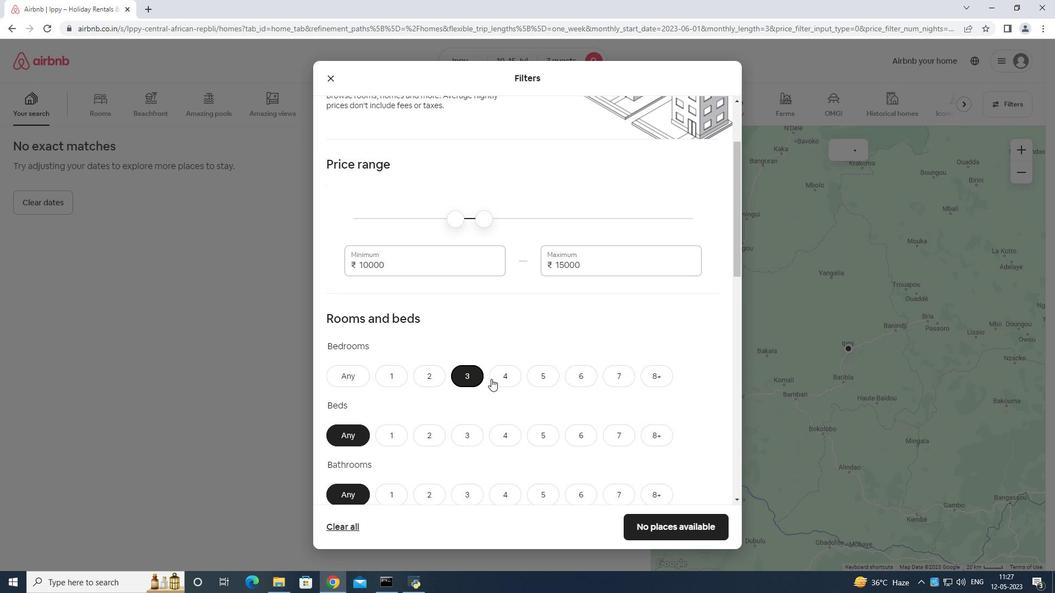 
Action: Mouse pressed left at (496, 379)
Screenshot: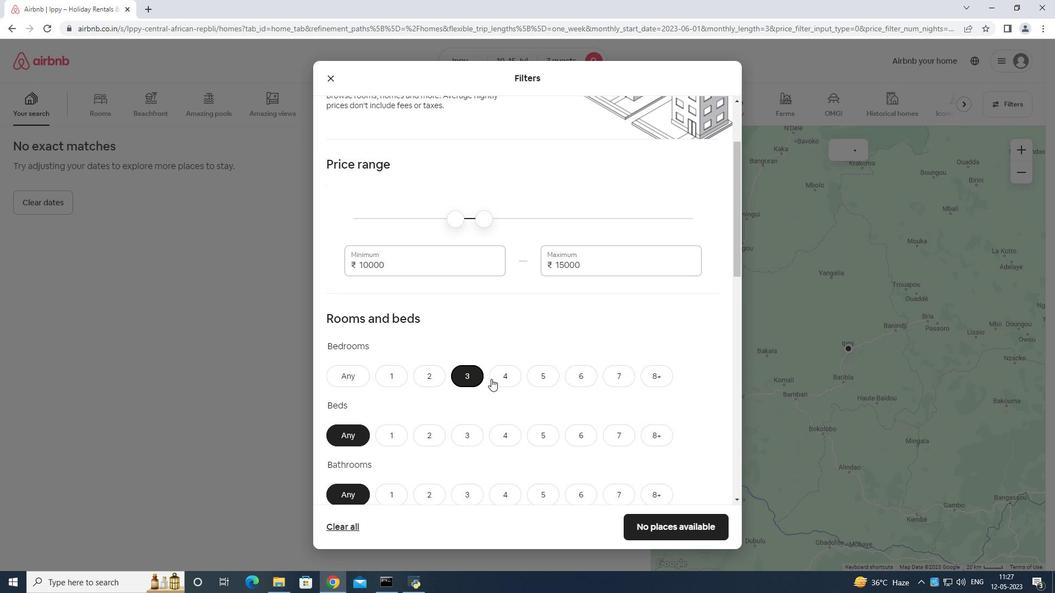 
Action: Mouse moved to (614, 429)
Screenshot: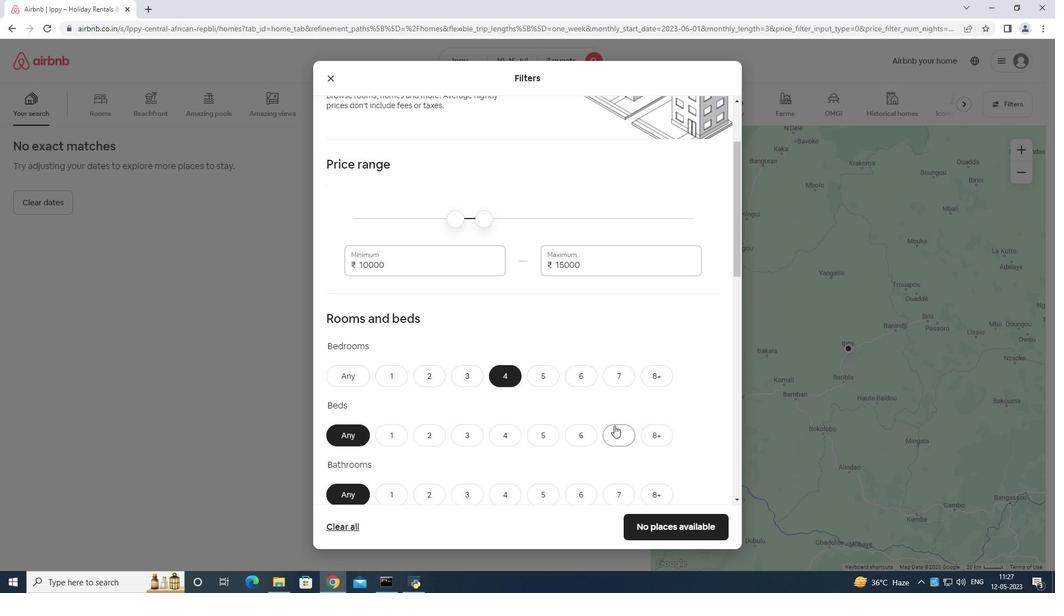 
Action: Mouse pressed left at (614, 429)
Screenshot: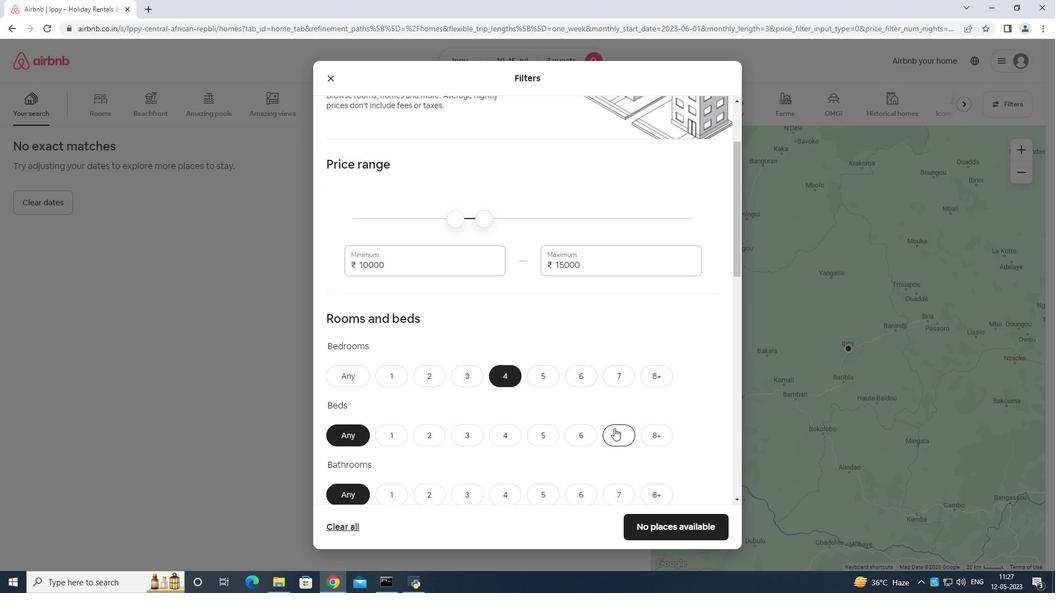 
Action: Mouse moved to (501, 494)
Screenshot: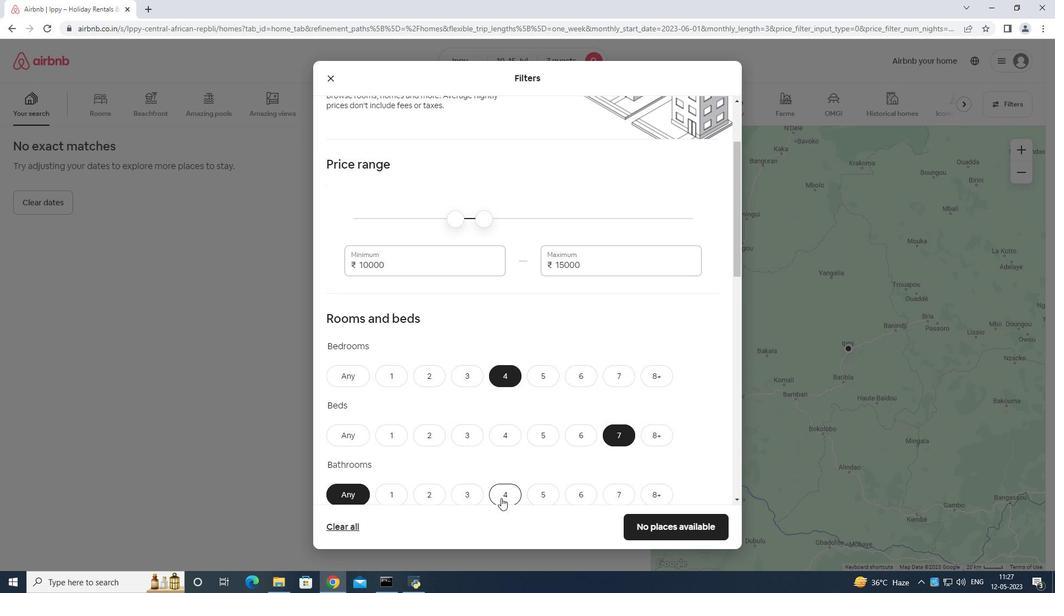 
Action: Mouse pressed left at (501, 494)
Screenshot: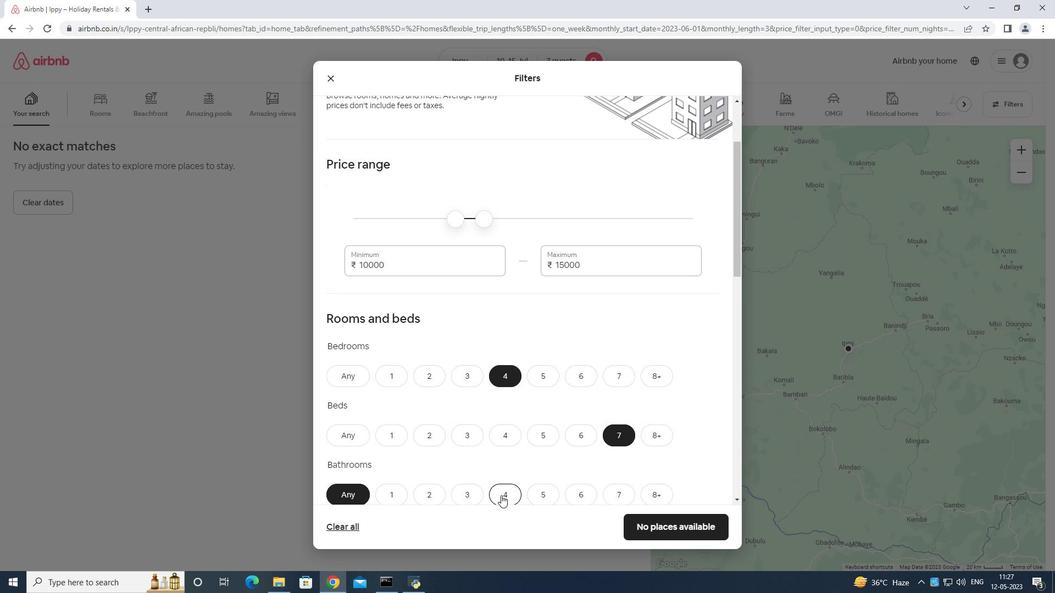 
Action: Mouse moved to (517, 477)
Screenshot: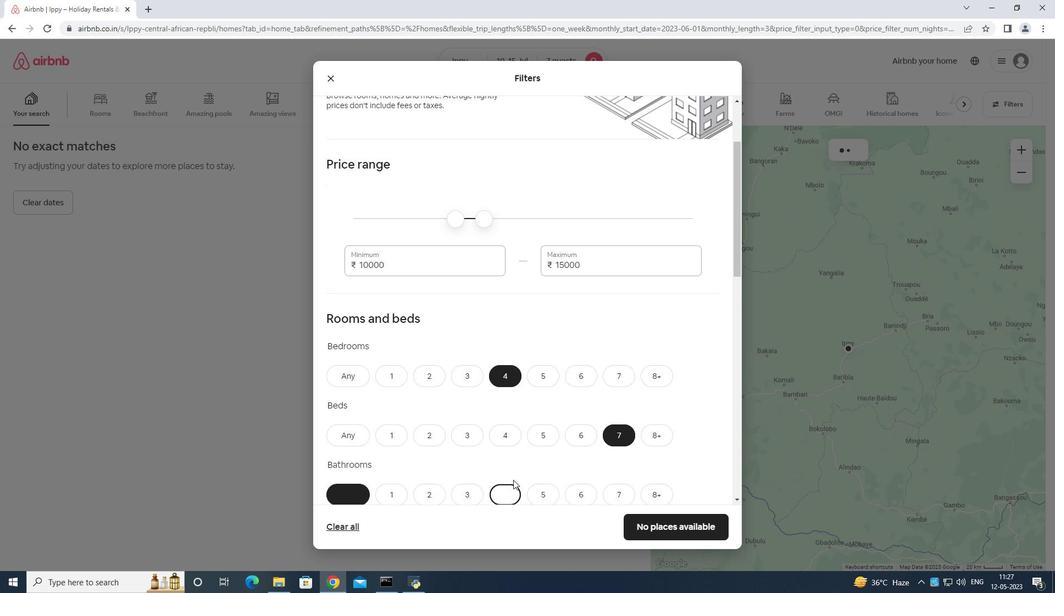 
Action: Mouse scrolled (517, 477) with delta (0, 0)
Screenshot: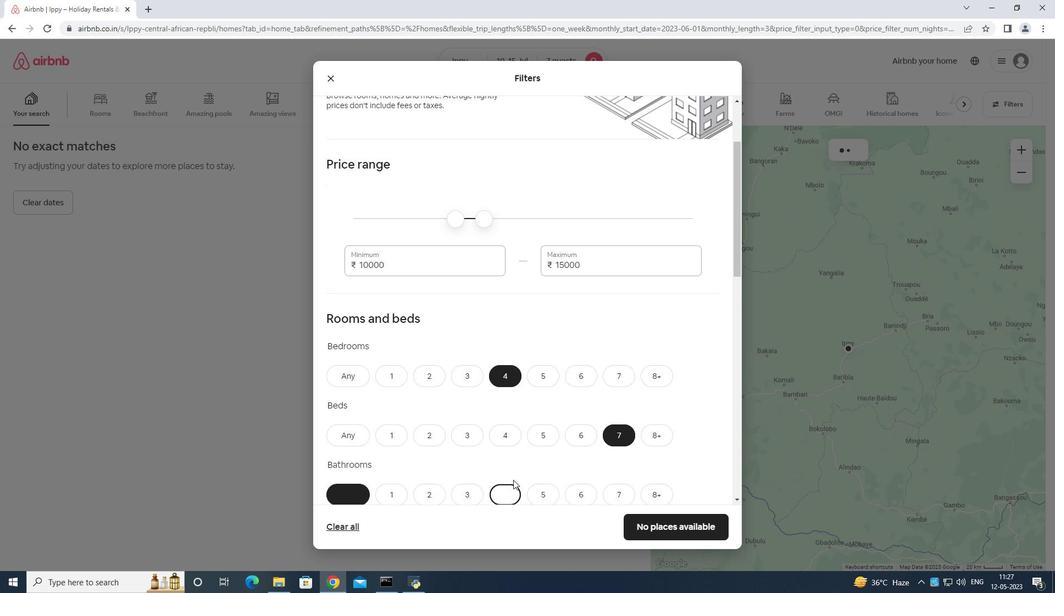 
Action: Mouse moved to (518, 477)
Screenshot: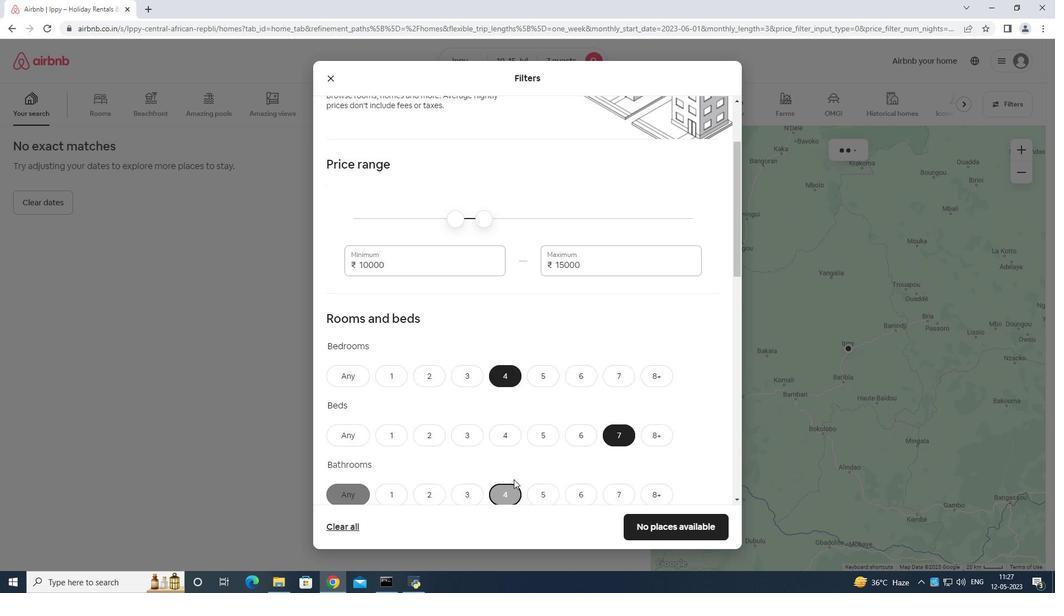 
Action: Mouse scrolled (518, 477) with delta (0, 0)
Screenshot: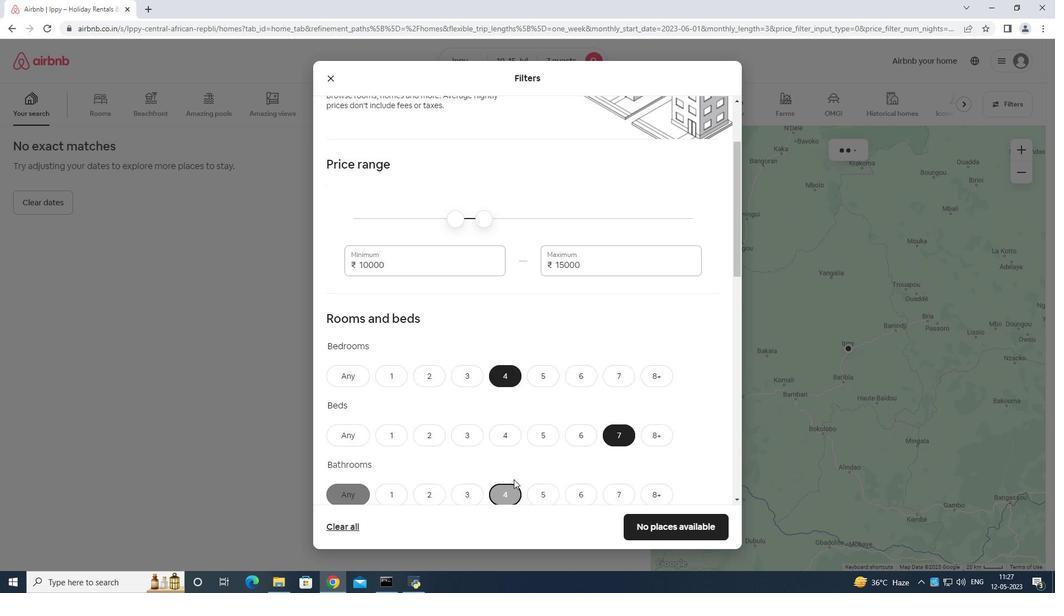 
Action: Mouse moved to (521, 476)
Screenshot: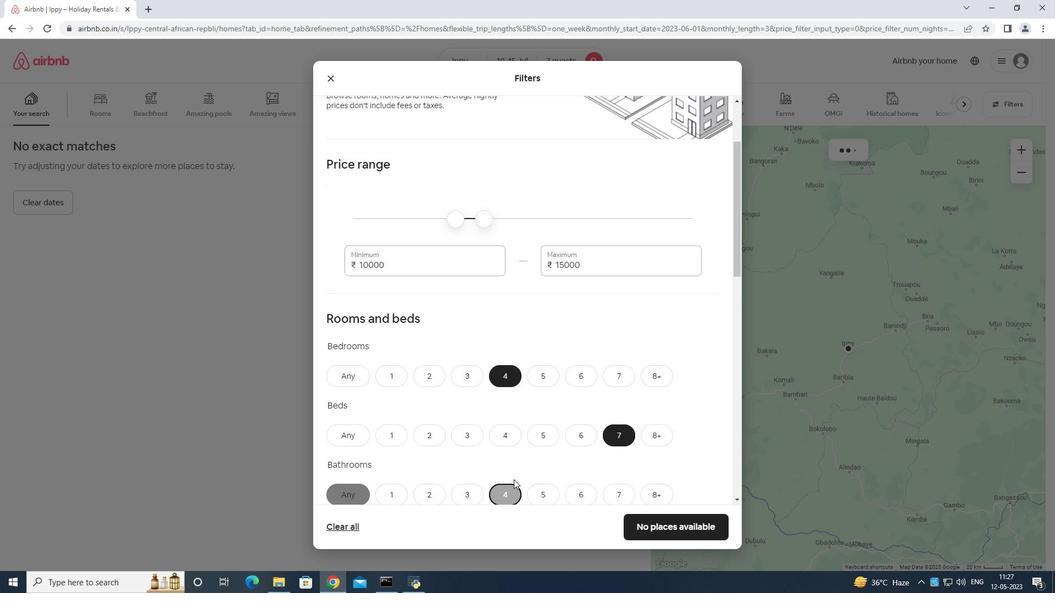 
Action: Mouse scrolled (521, 476) with delta (0, 0)
Screenshot: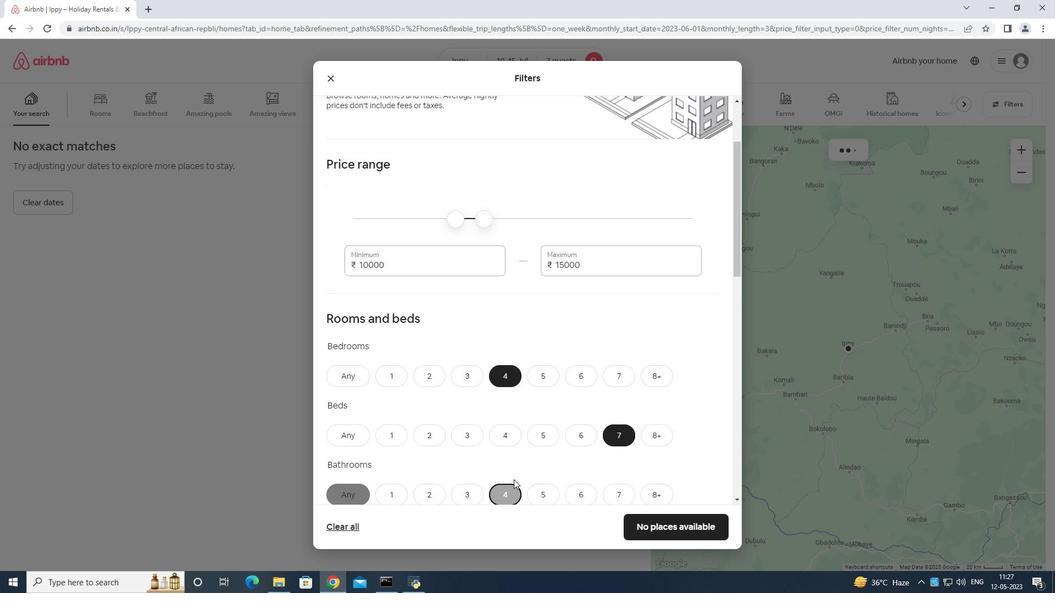 
Action: Mouse moved to (523, 475)
Screenshot: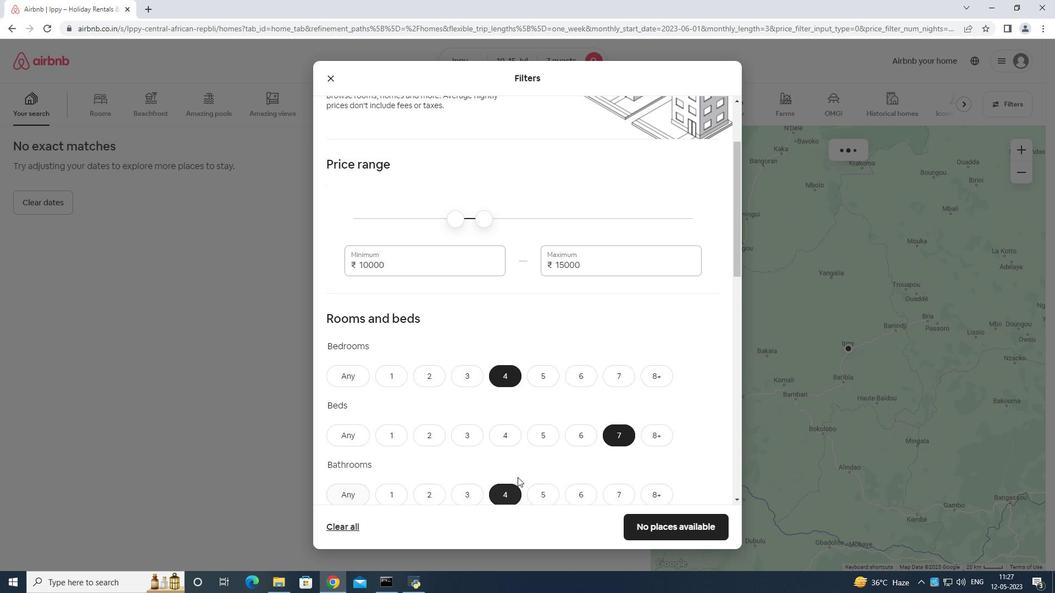 
Action: Mouse scrolled (523, 474) with delta (0, 0)
Screenshot: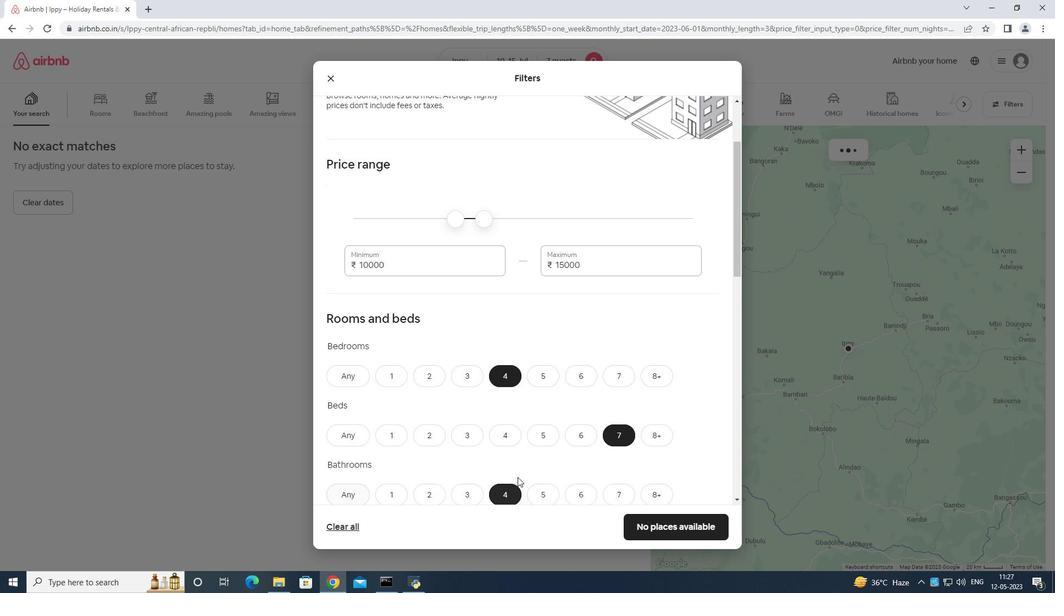 
Action: Mouse moved to (527, 471)
Screenshot: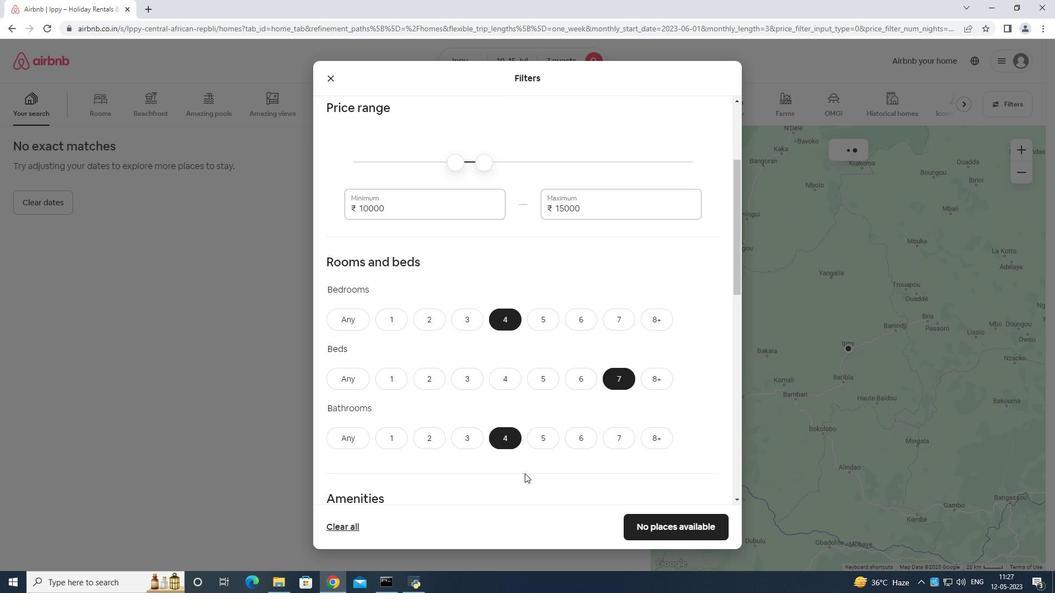 
Action: Mouse scrolled (527, 471) with delta (0, 0)
Screenshot: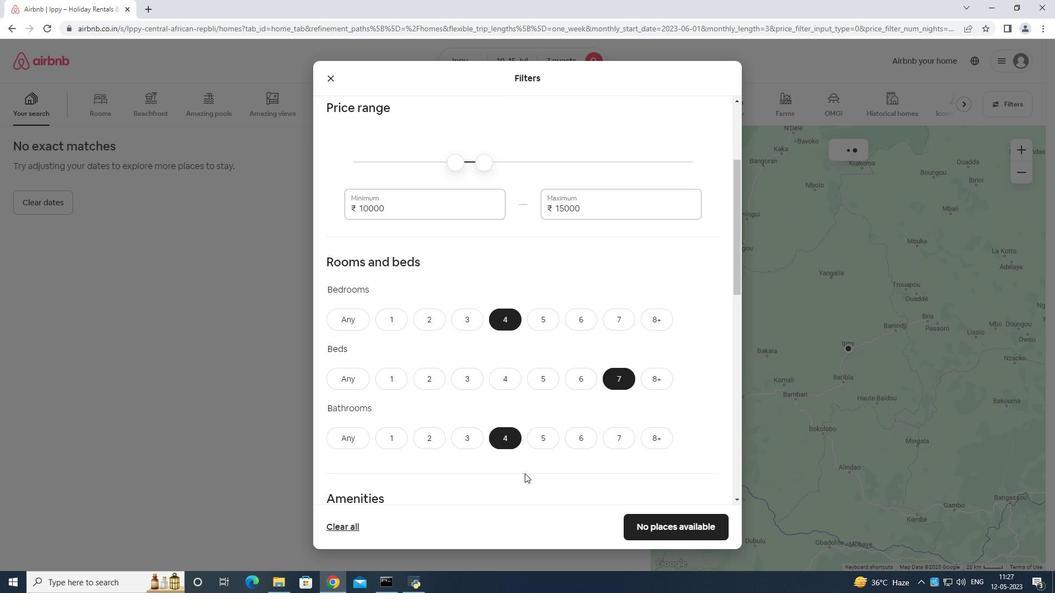 
Action: Mouse moved to (330, 334)
Screenshot: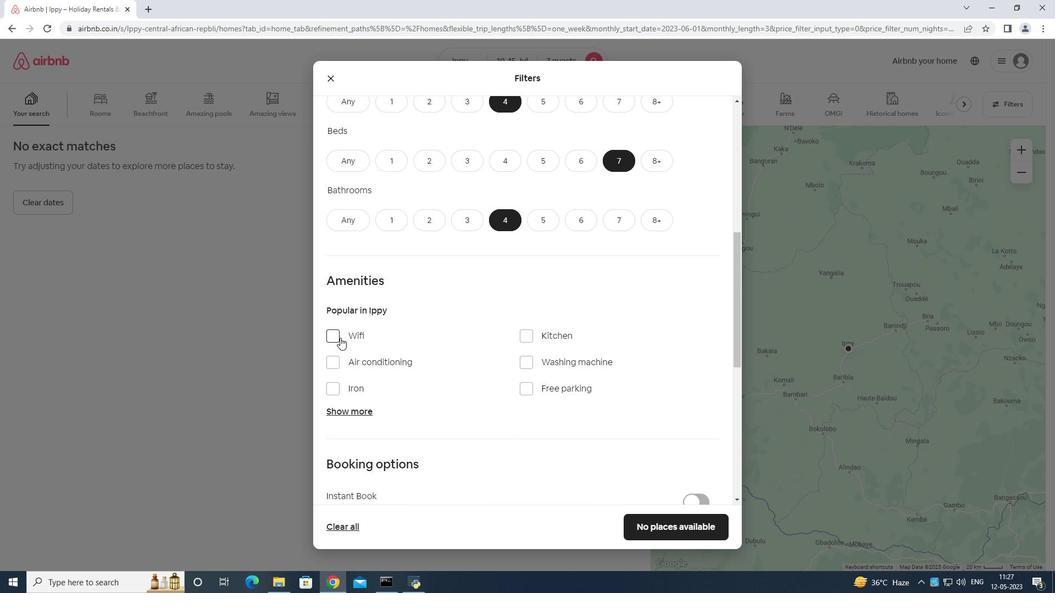 
Action: Mouse pressed left at (330, 334)
Screenshot: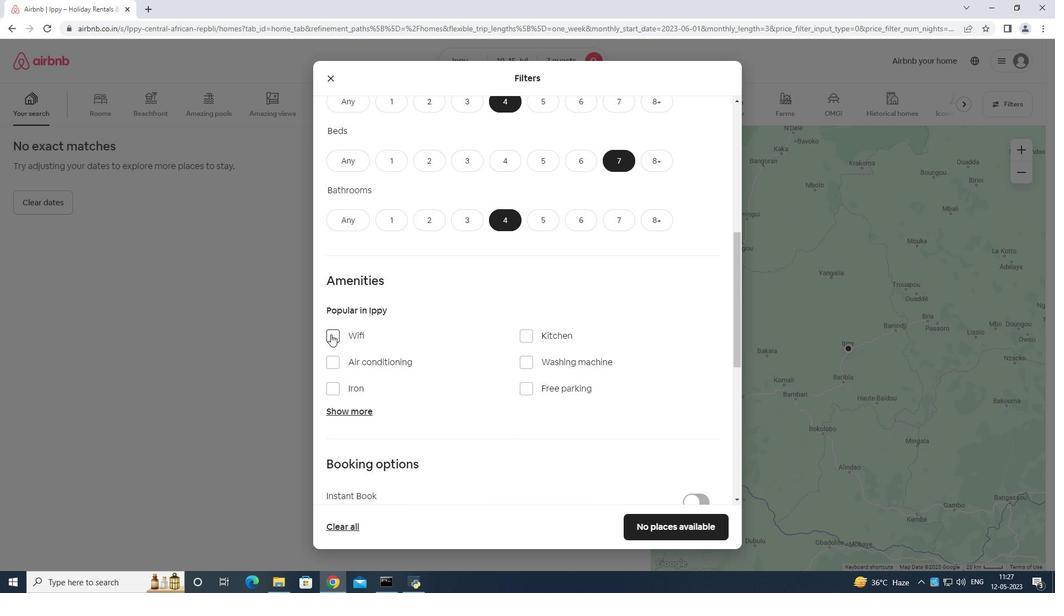 
Action: Mouse moved to (525, 388)
Screenshot: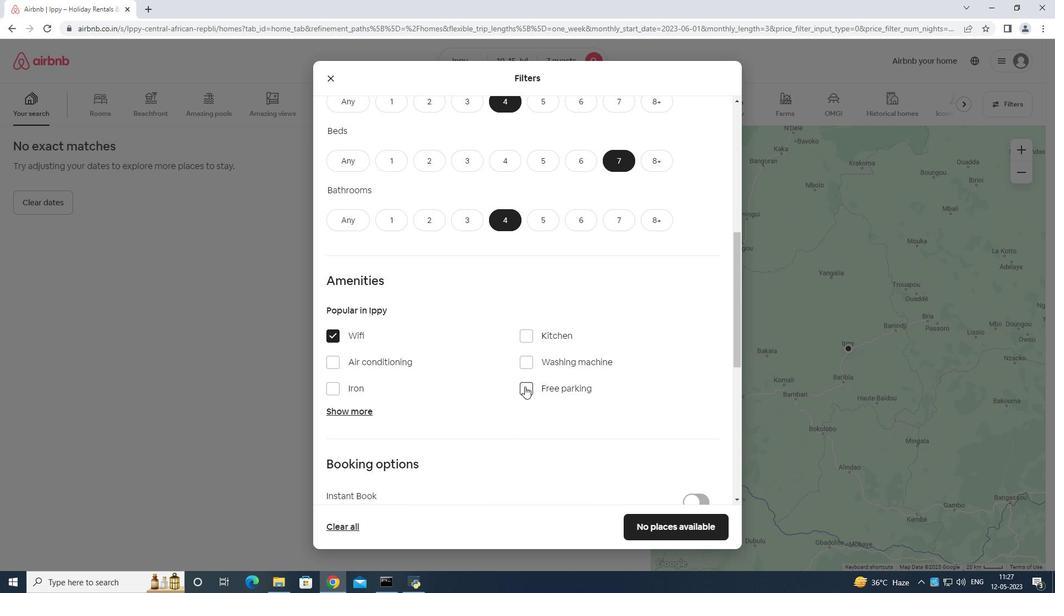 
Action: Mouse pressed left at (525, 388)
Screenshot: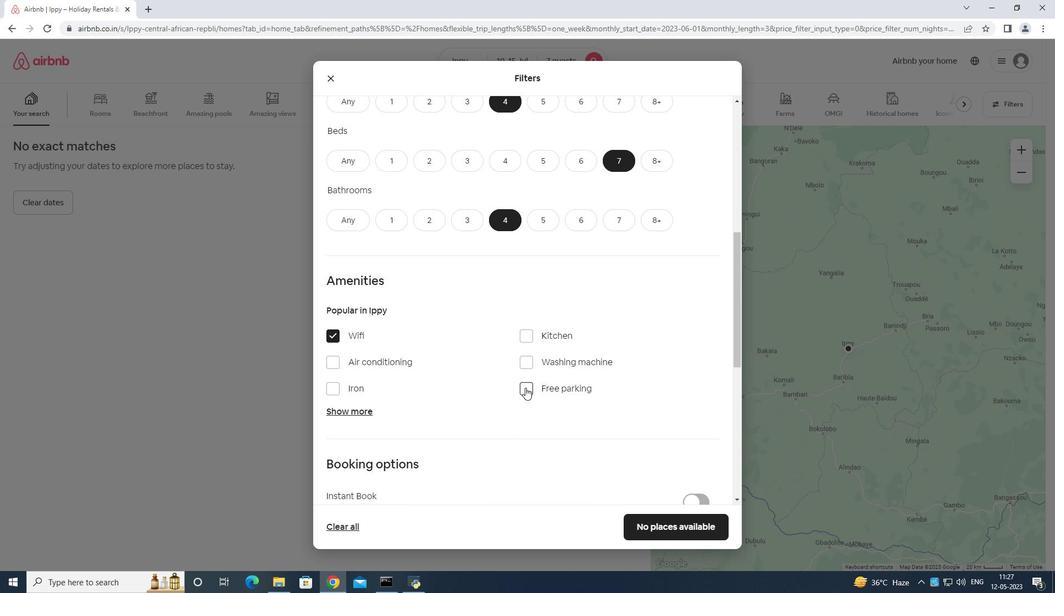 
Action: Mouse moved to (354, 412)
Screenshot: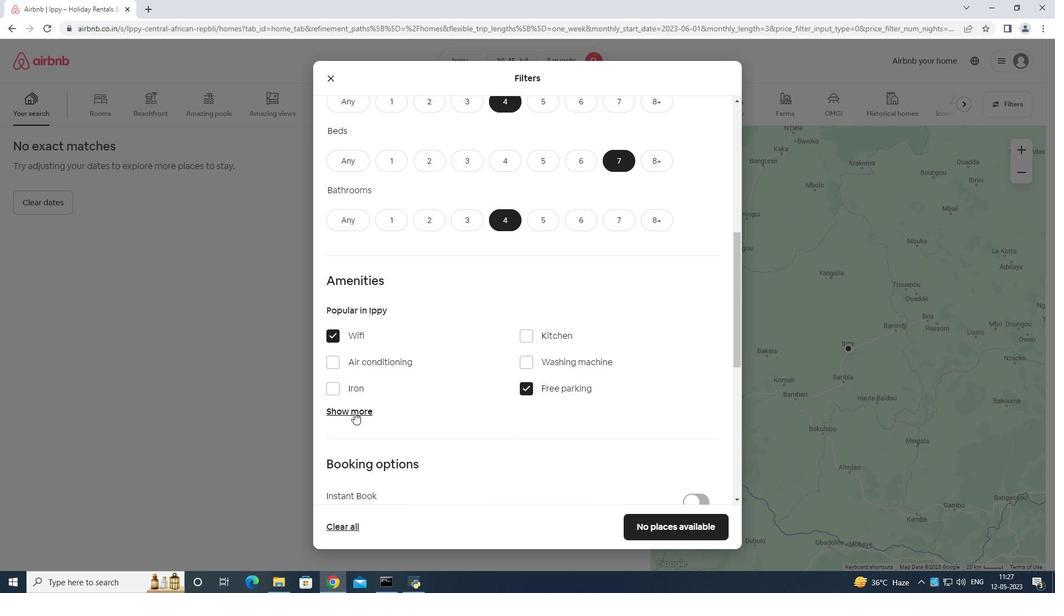 
Action: Mouse pressed left at (354, 412)
Screenshot: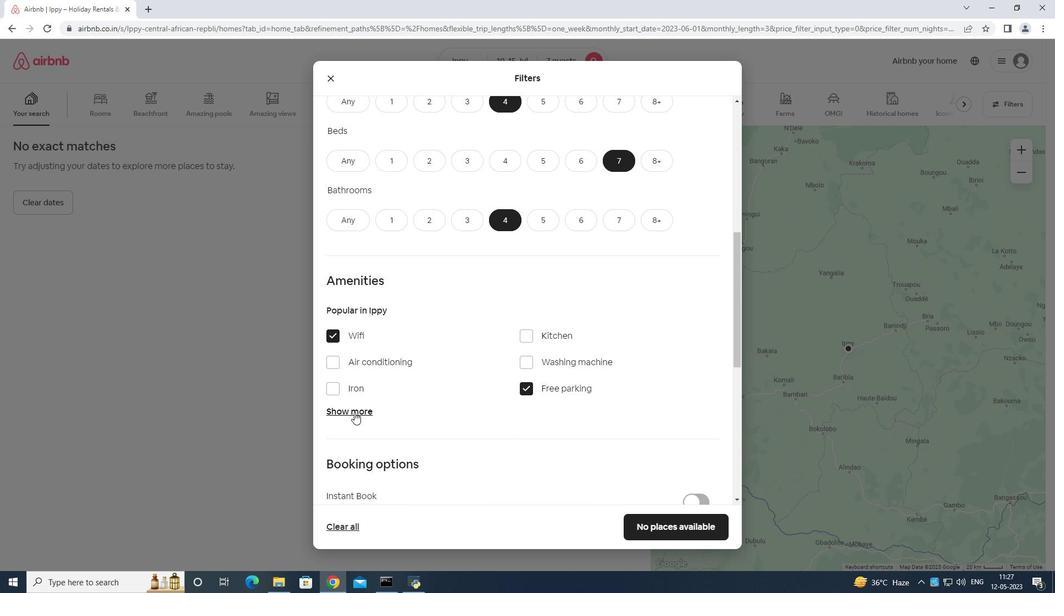 
Action: Mouse moved to (355, 411)
Screenshot: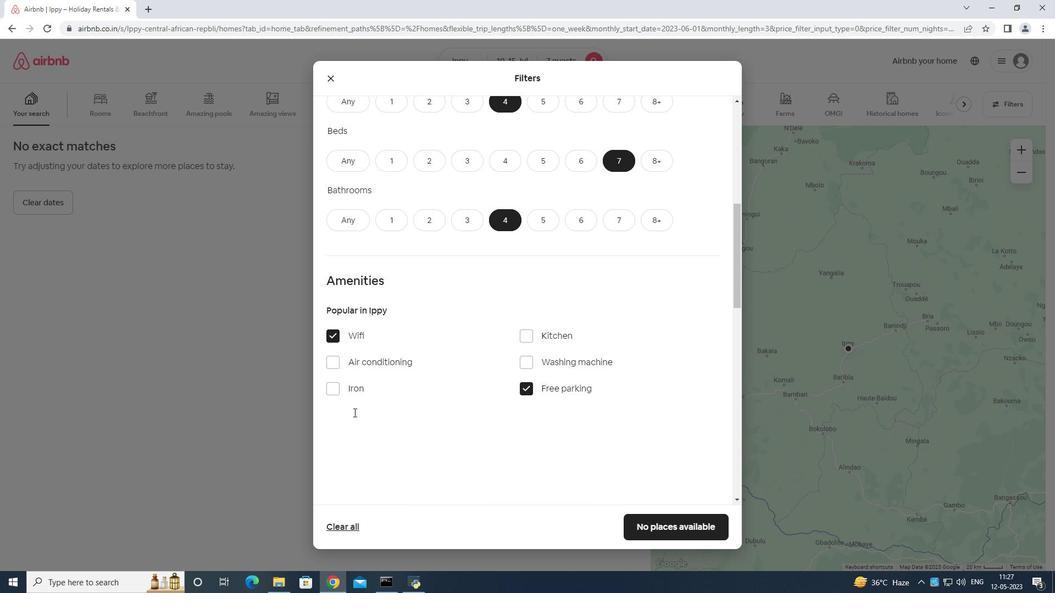 
Action: Mouse scrolled (355, 410) with delta (0, 0)
Screenshot: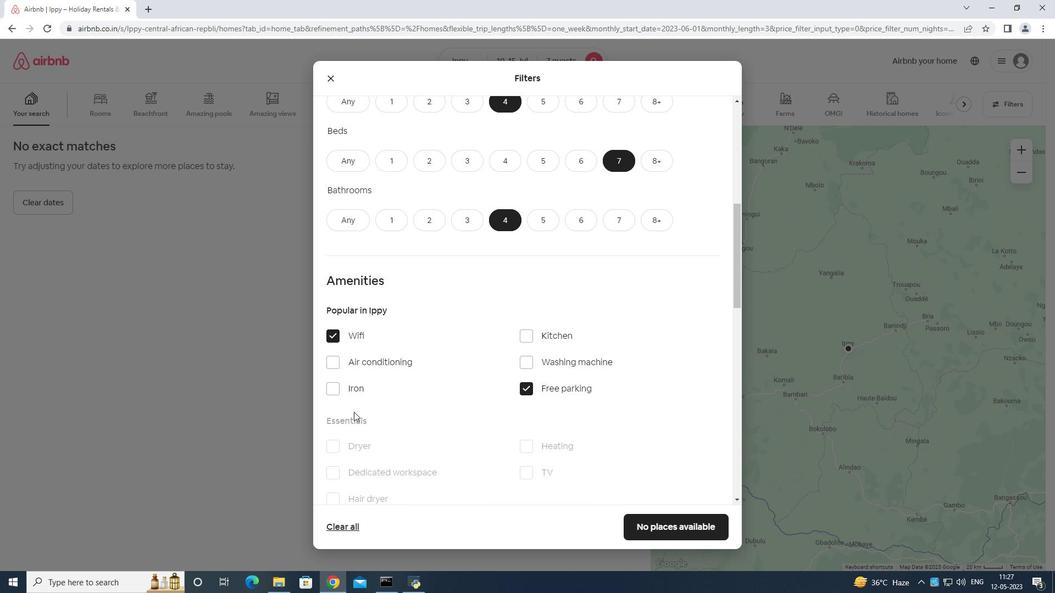 
Action: Mouse scrolled (355, 410) with delta (0, 0)
Screenshot: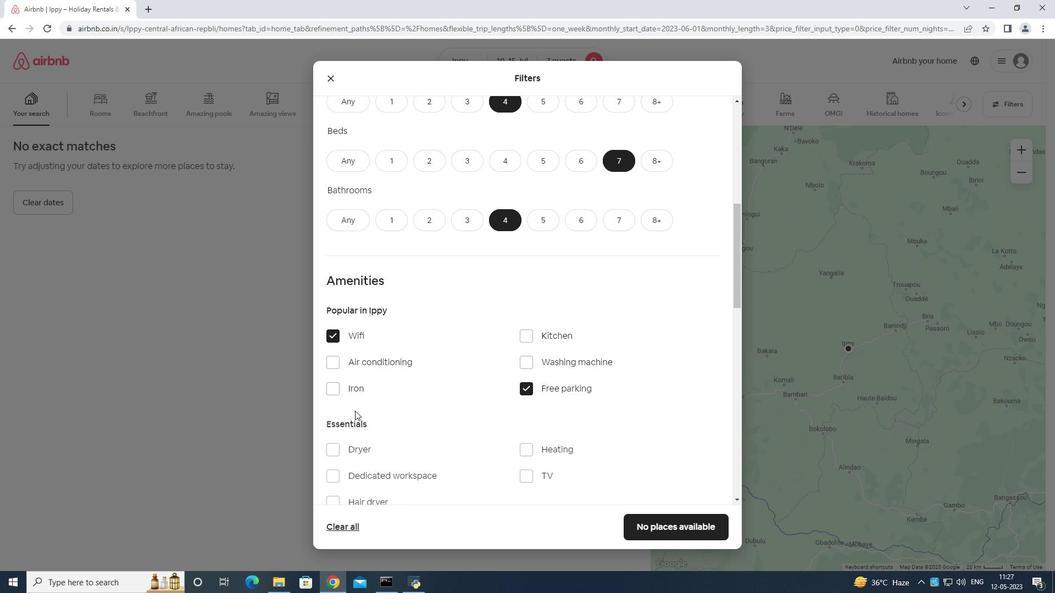 
Action: Mouse moved to (526, 364)
Screenshot: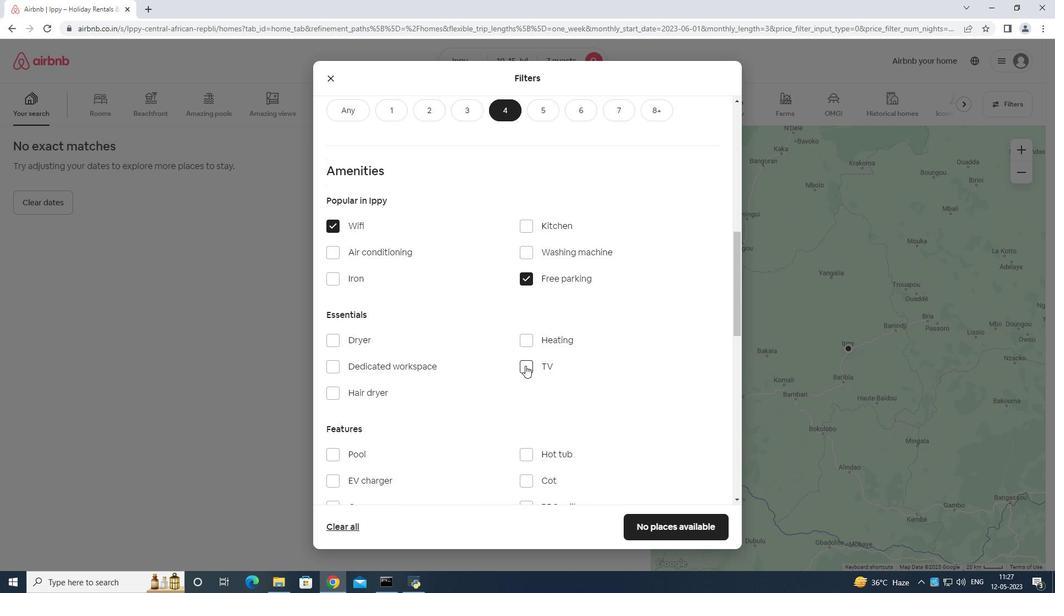 
Action: Mouse pressed left at (526, 364)
Screenshot: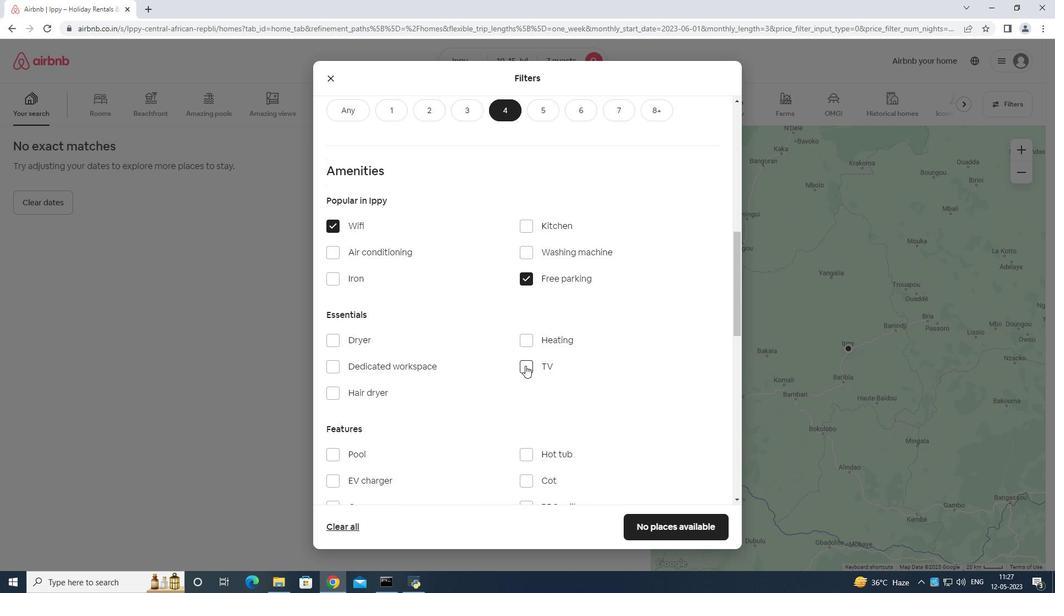 
Action: Mouse moved to (527, 364)
Screenshot: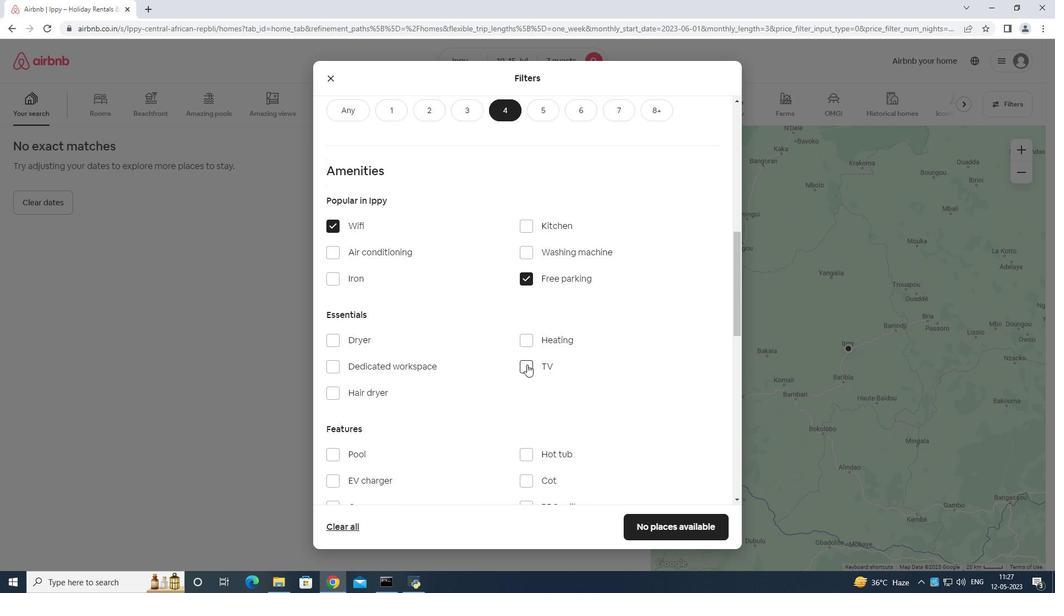 
Action: Mouse scrolled (527, 364) with delta (0, 0)
Screenshot: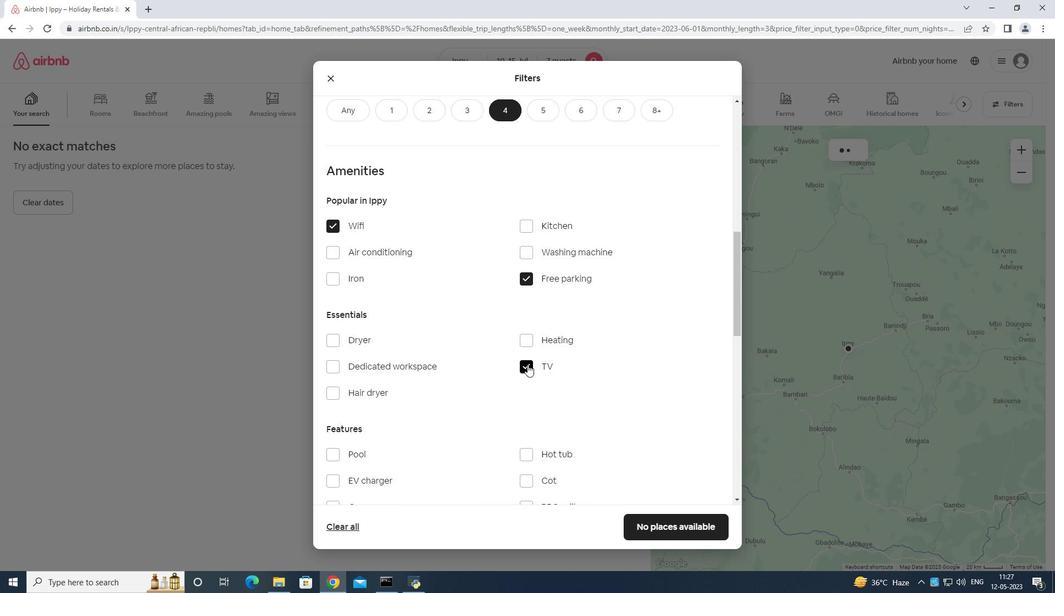 
Action: Mouse scrolled (527, 364) with delta (0, 0)
Screenshot: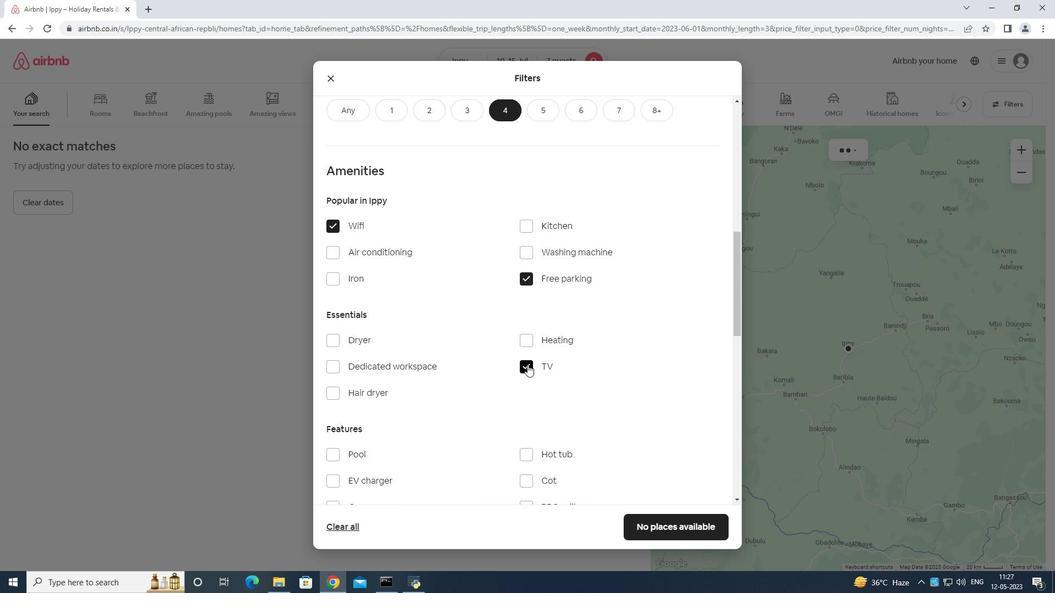 
Action: Mouse scrolled (527, 364) with delta (0, 0)
Screenshot: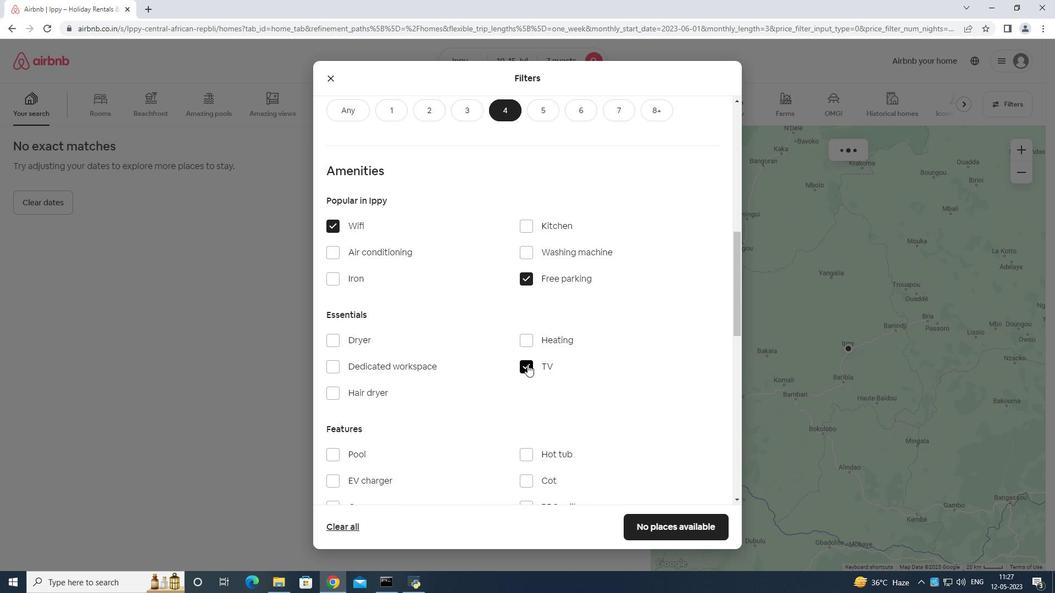 
Action: Mouse scrolled (527, 364) with delta (0, 0)
Screenshot: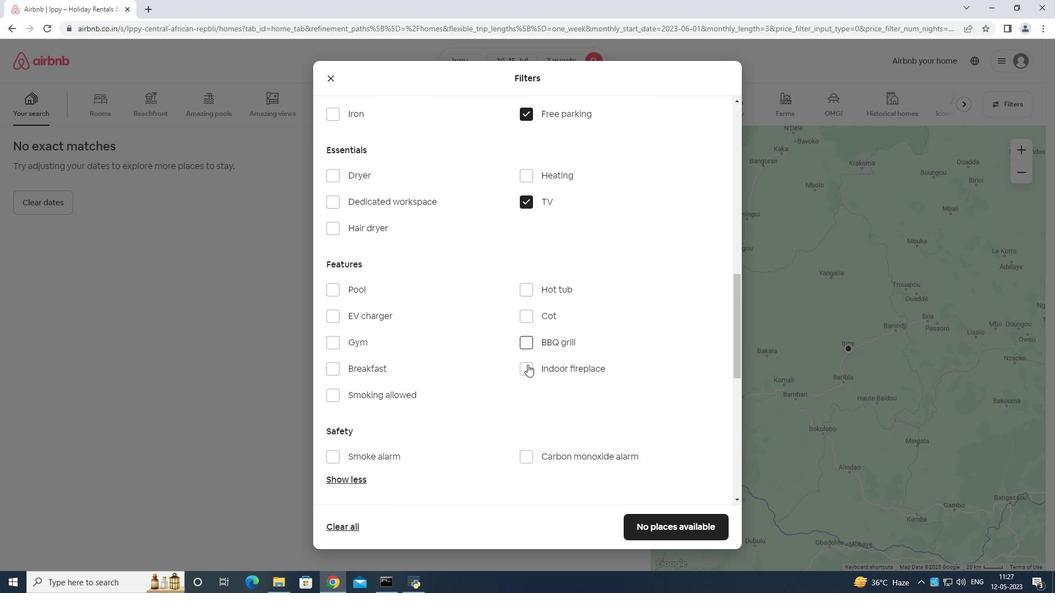 
Action: Mouse scrolled (527, 364) with delta (0, 0)
Screenshot: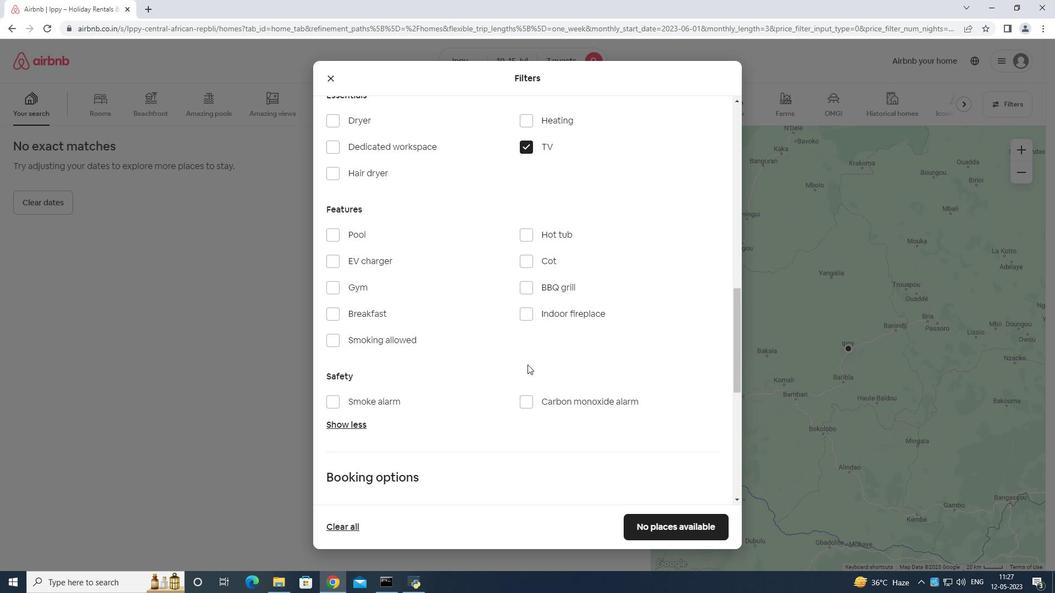 
Action: Mouse scrolled (527, 364) with delta (0, 0)
Screenshot: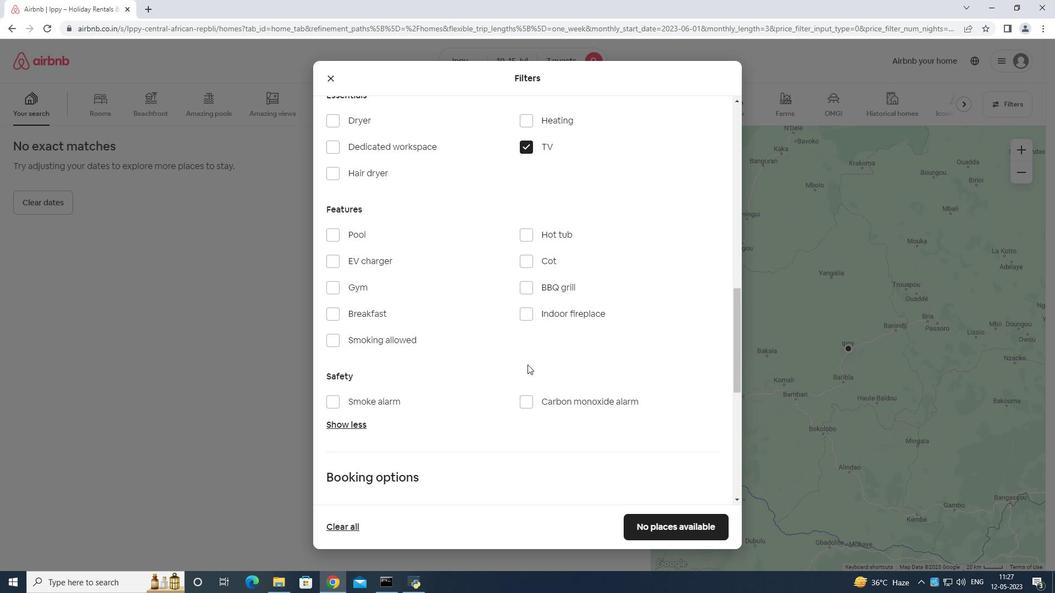 
Action: Mouse moved to (334, 175)
Screenshot: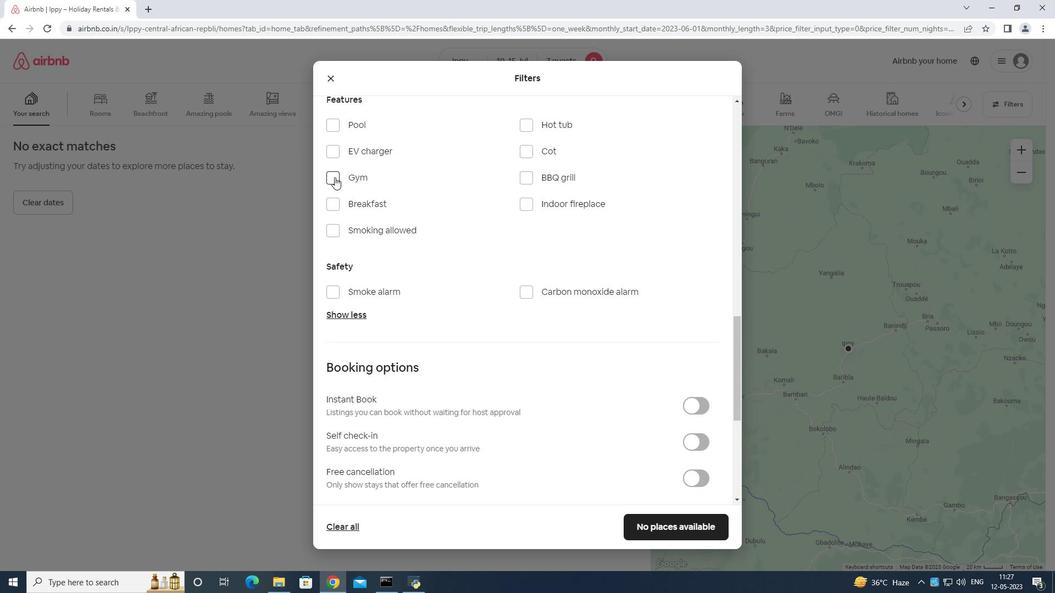 
Action: Mouse pressed left at (334, 175)
Screenshot: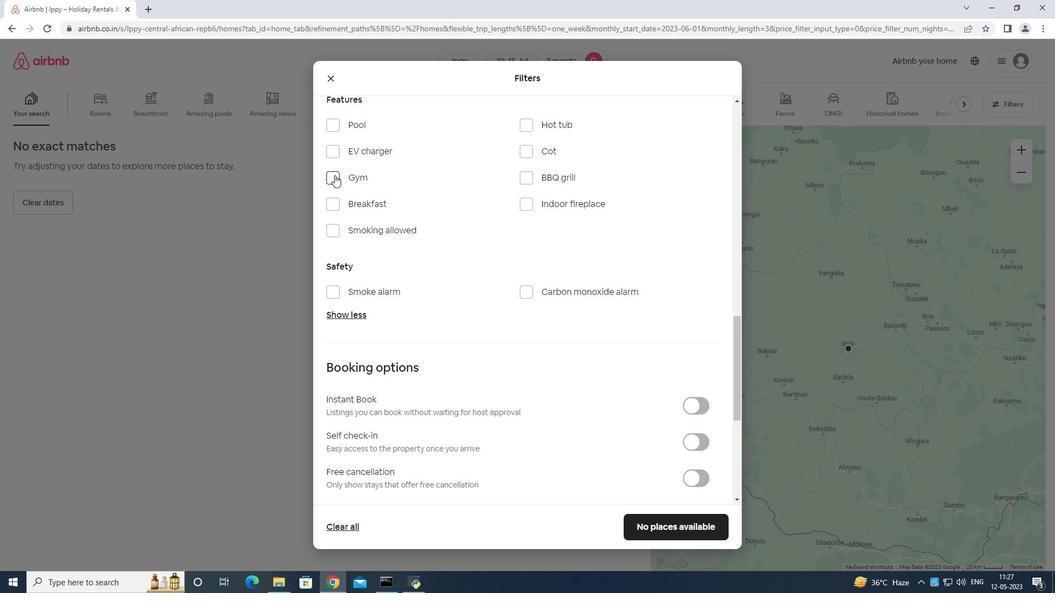 
Action: Mouse moved to (329, 207)
Screenshot: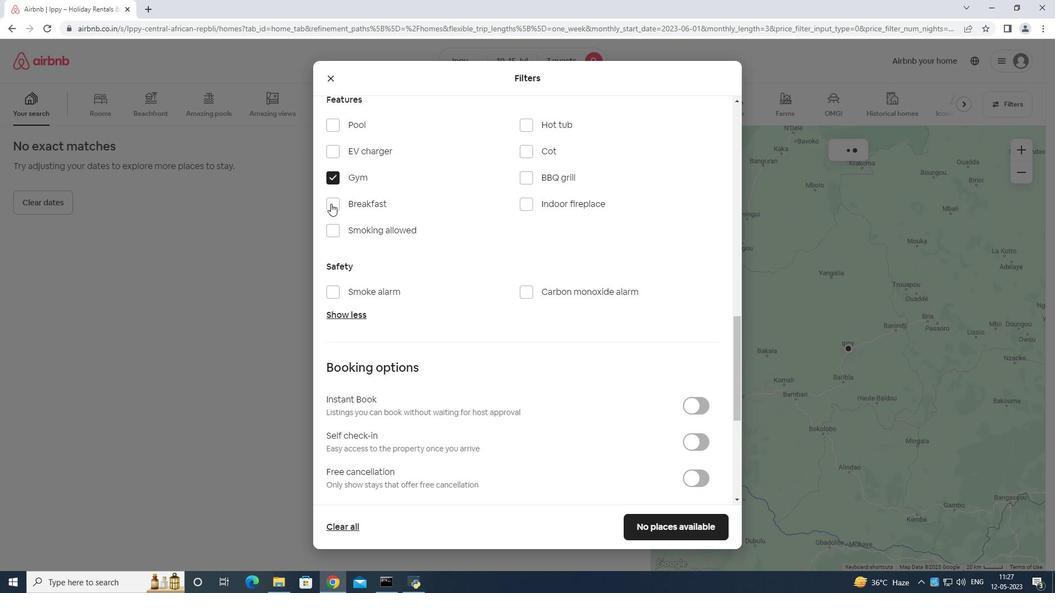 
Action: Mouse pressed left at (329, 207)
Screenshot: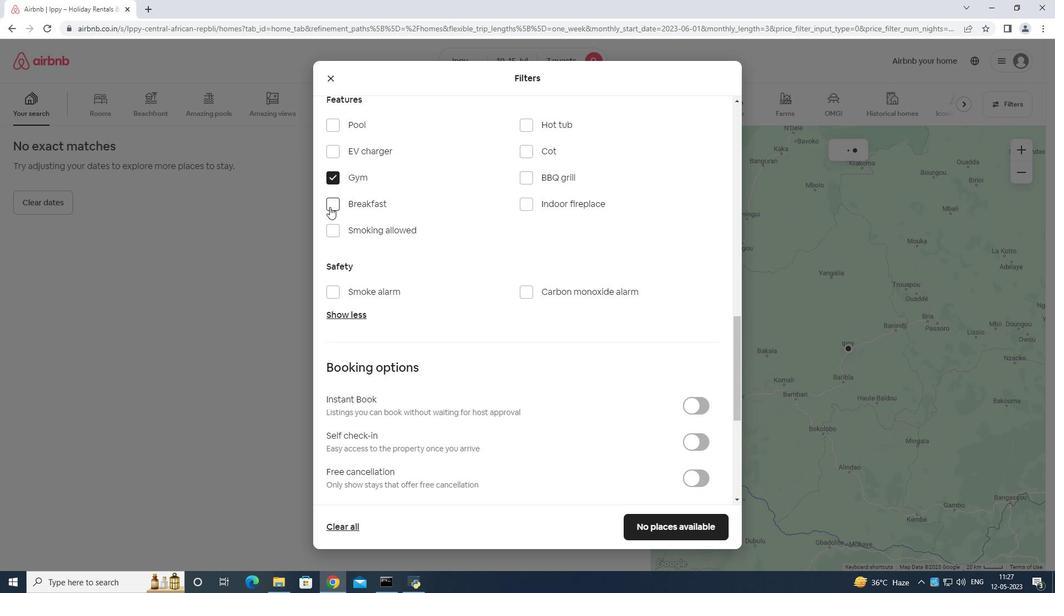 
Action: Mouse moved to (500, 422)
Screenshot: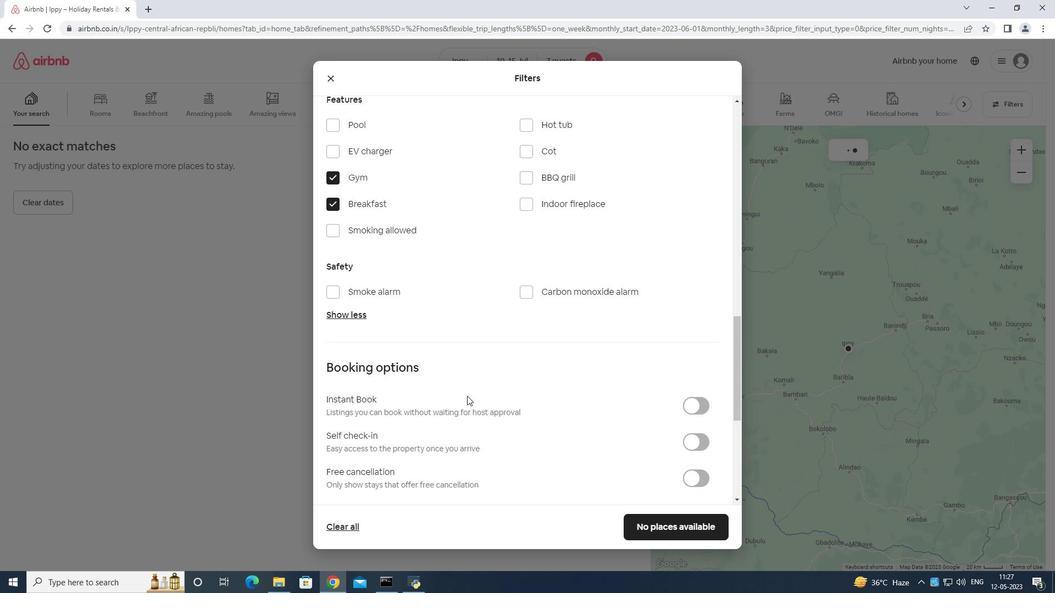 
Action: Mouse scrolled (500, 421) with delta (0, 0)
Screenshot: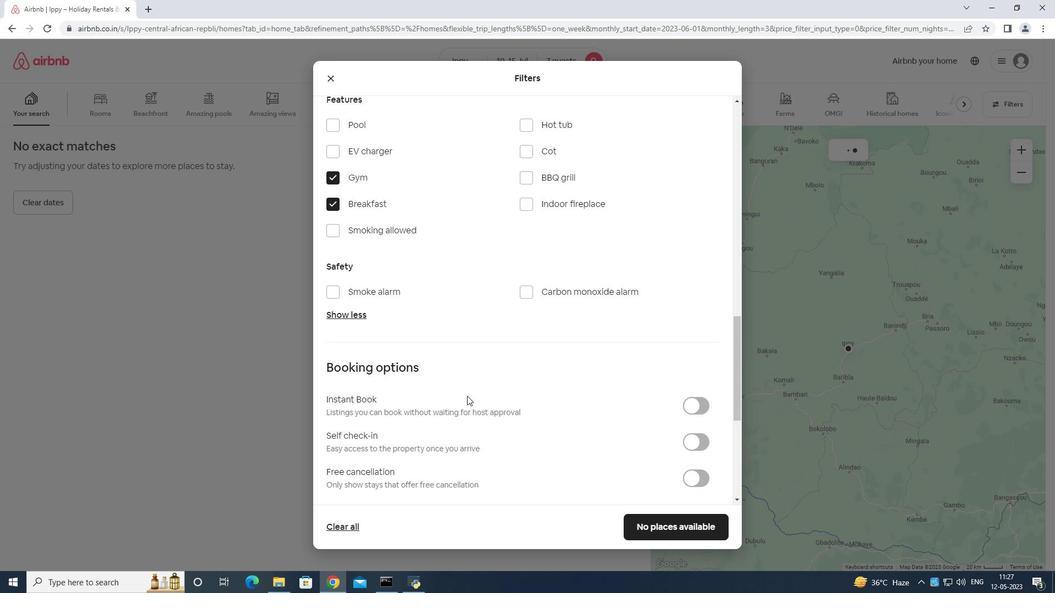 
Action: Mouse moved to (577, 432)
Screenshot: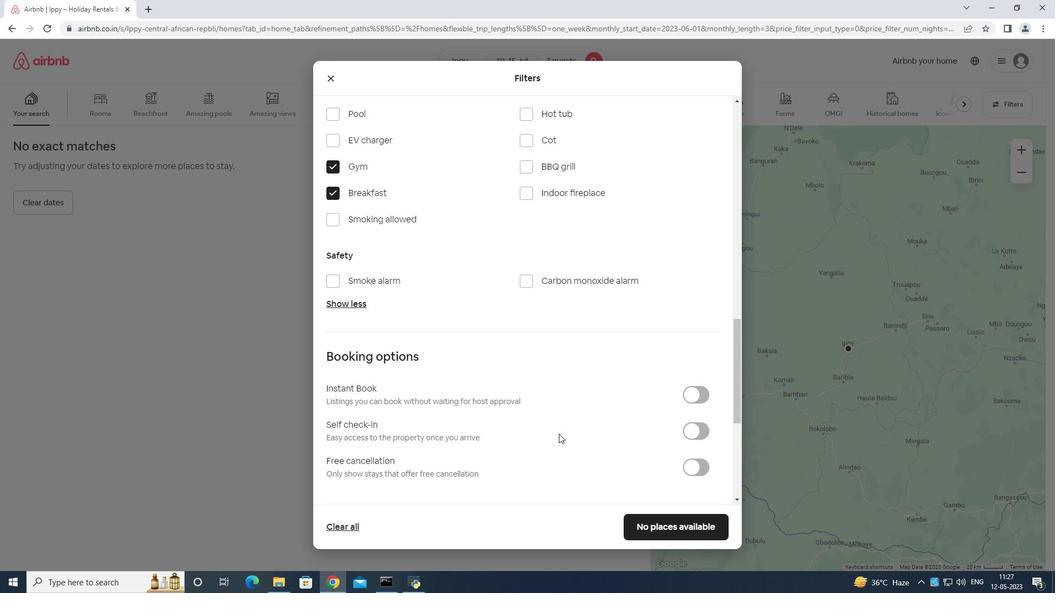 
Action: Mouse scrolled (577, 431) with delta (0, 0)
Screenshot: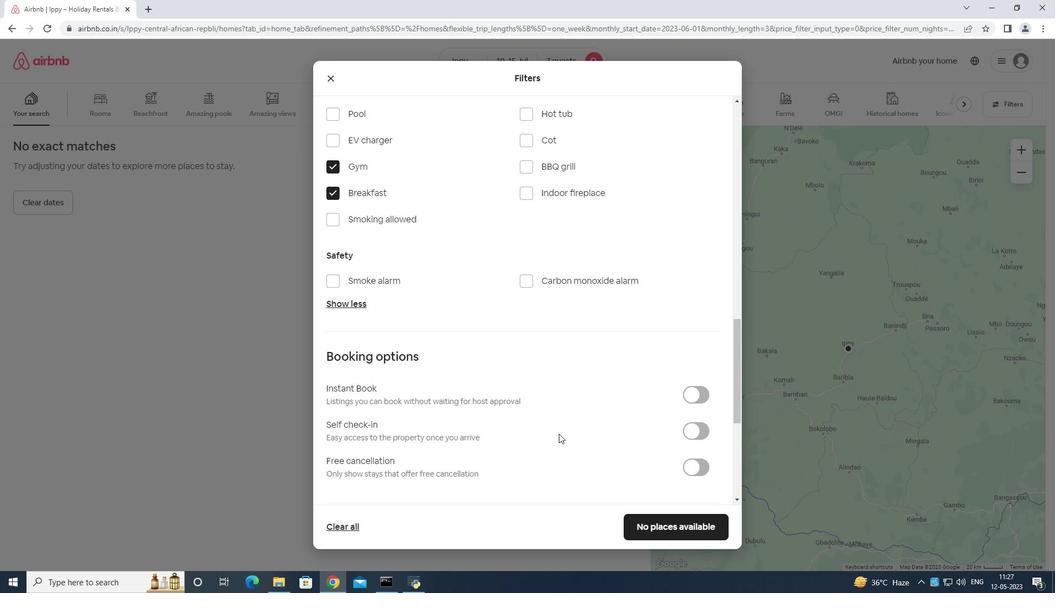 
Action: Mouse moved to (582, 432)
Screenshot: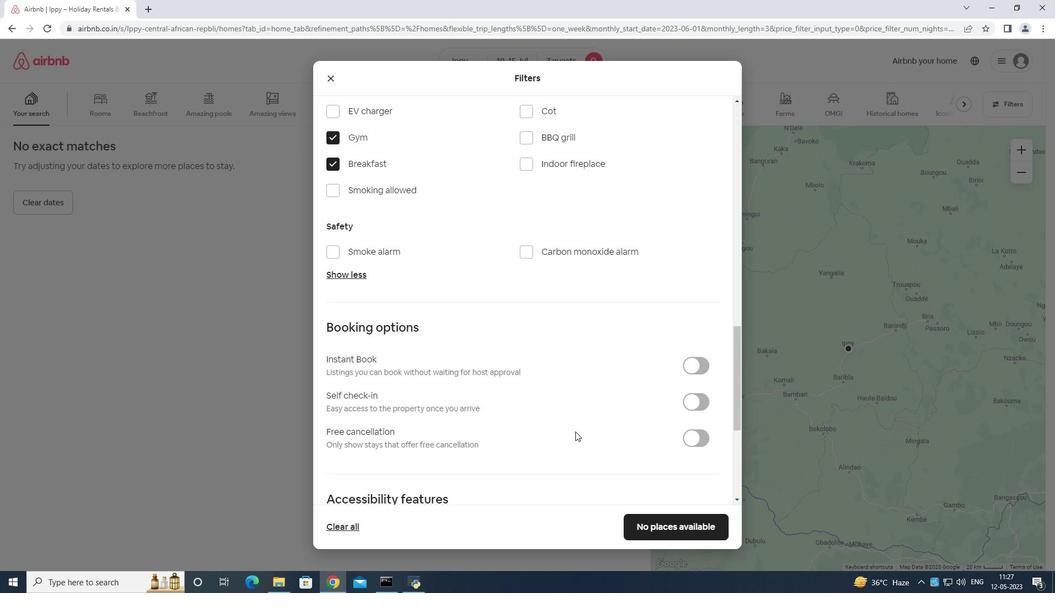 
Action: Mouse scrolled (582, 431) with delta (0, 0)
Screenshot: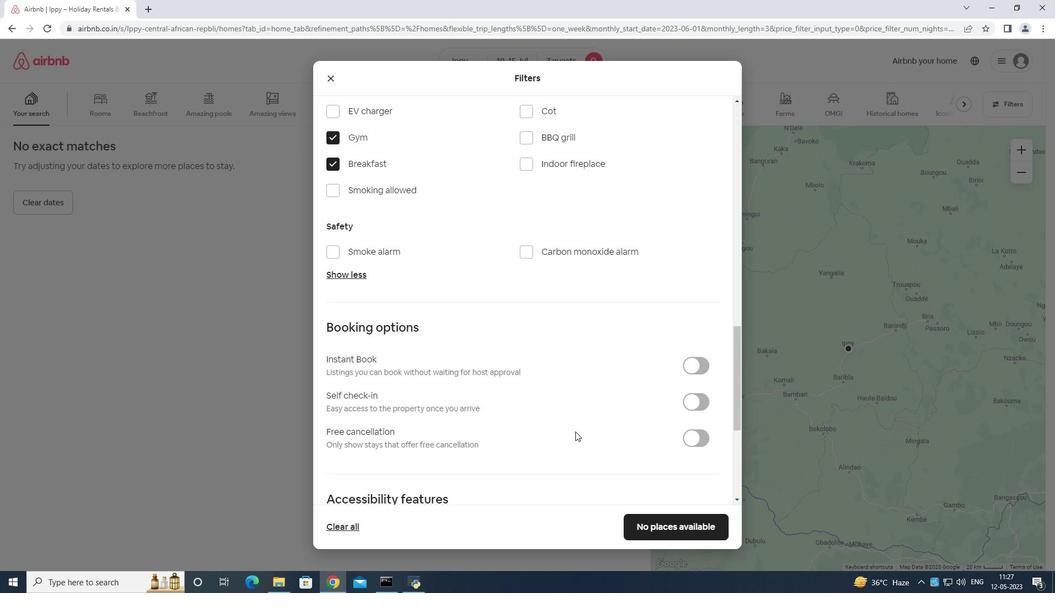 
Action: Mouse moved to (688, 280)
Screenshot: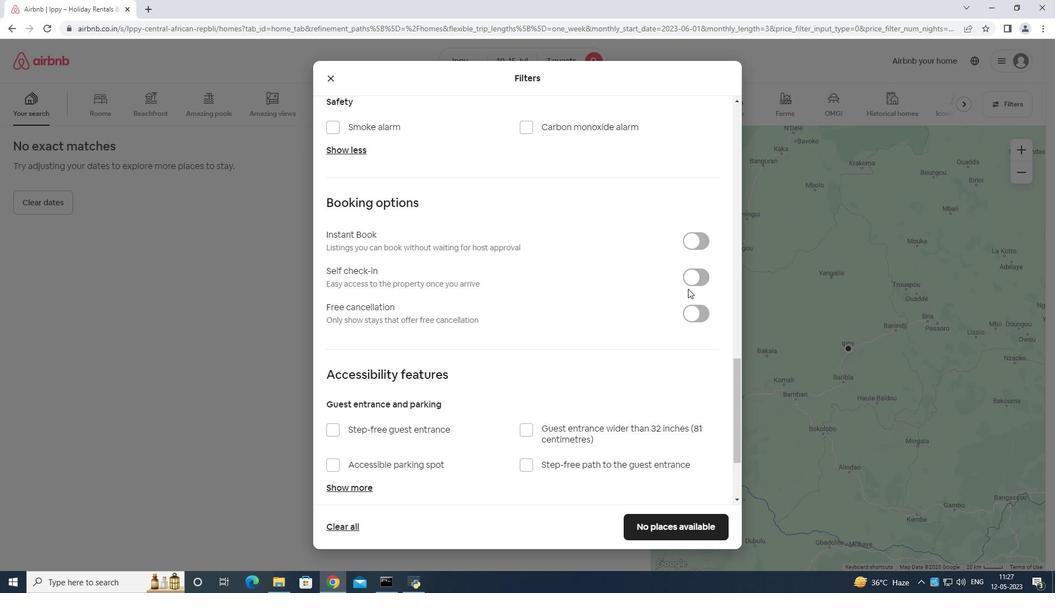 
Action: Mouse pressed left at (688, 280)
Screenshot: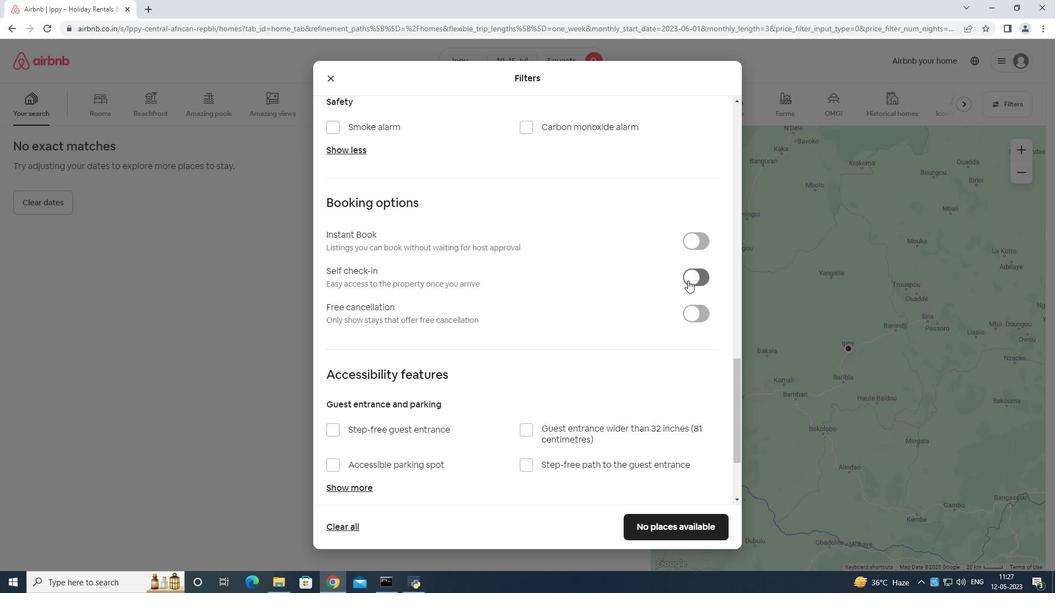 
Action: Mouse moved to (682, 274)
Screenshot: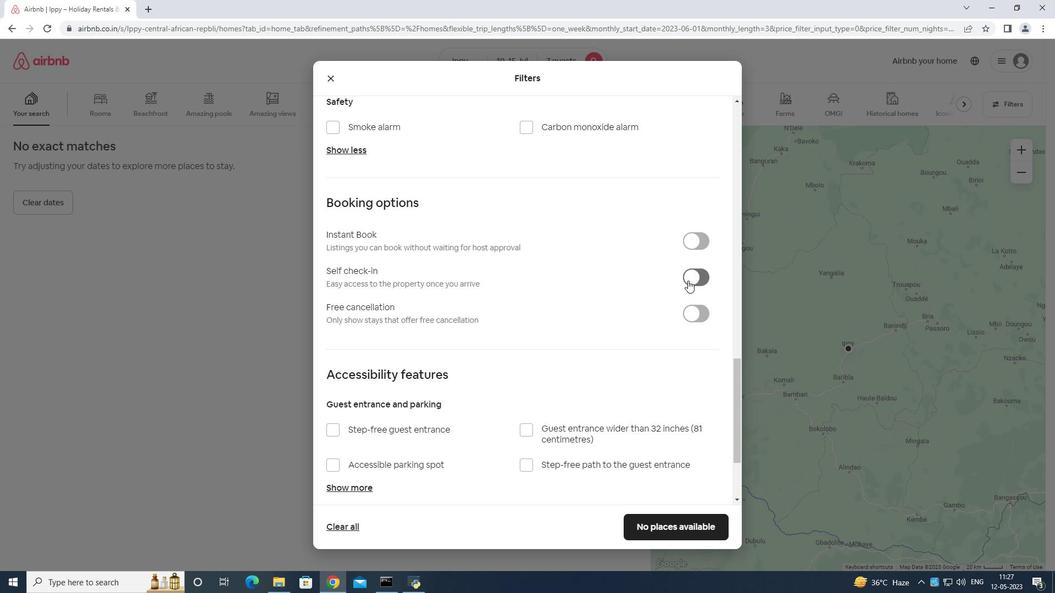 
Action: Mouse scrolled (682, 274) with delta (0, 0)
Screenshot: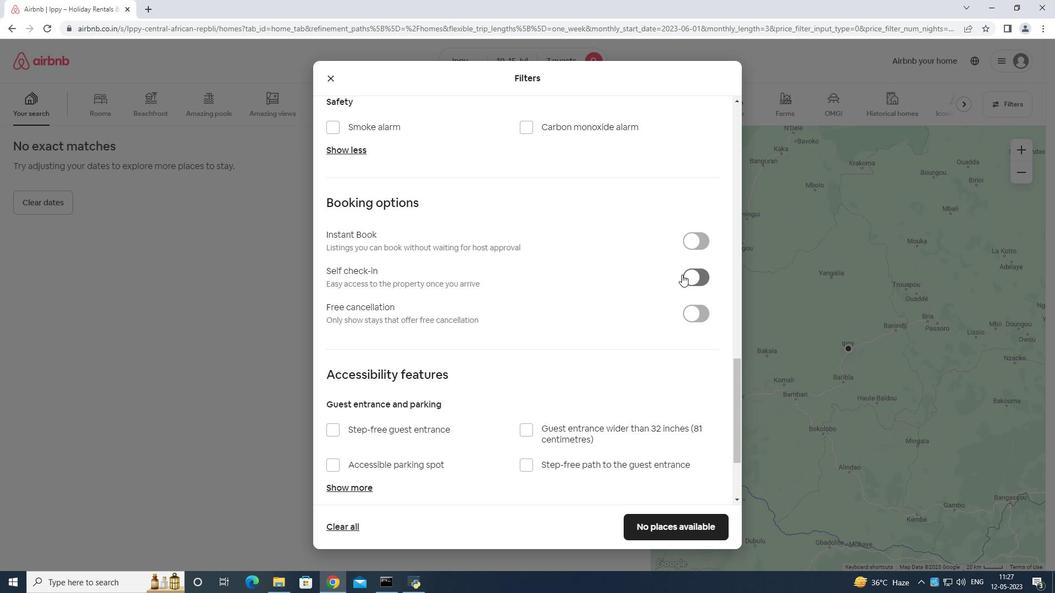
Action: Mouse scrolled (682, 274) with delta (0, 0)
Screenshot: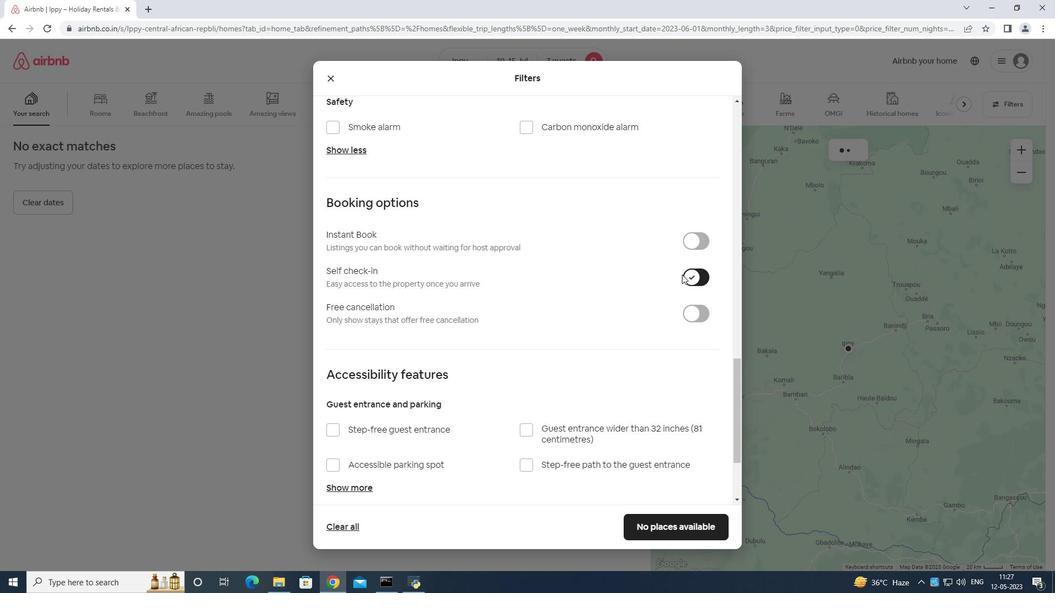 
Action: Mouse scrolled (682, 274) with delta (0, 0)
Screenshot: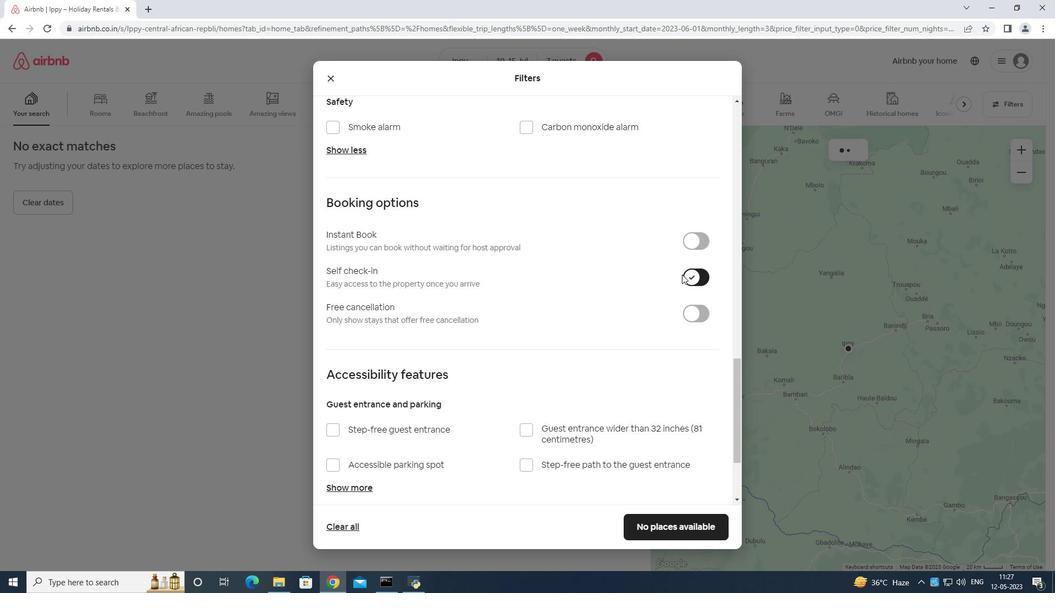 
Action: Mouse moved to (566, 499)
Screenshot: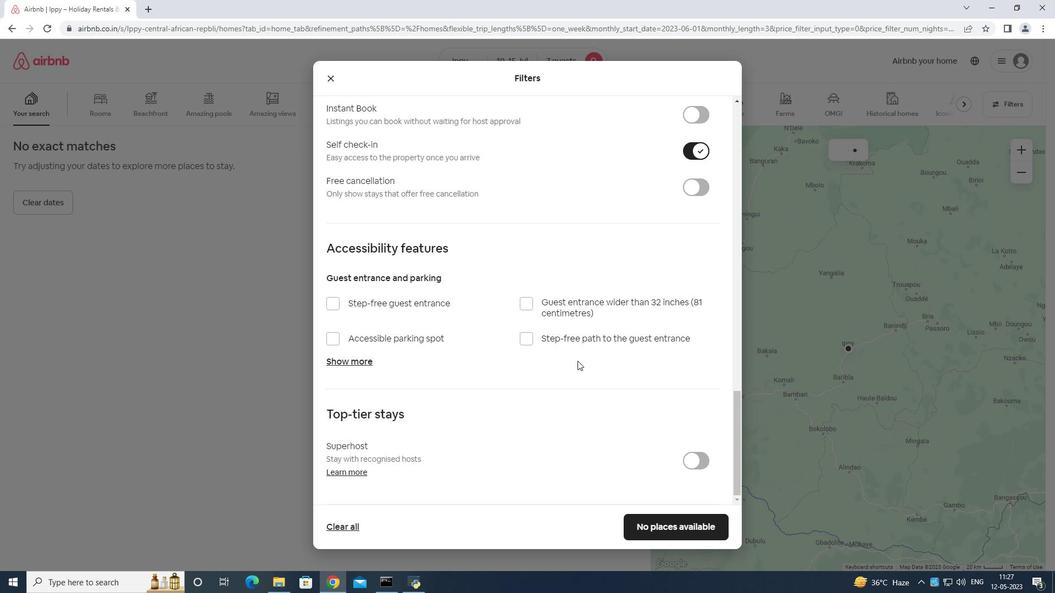 
Action: Mouse scrolled (566, 498) with delta (0, 0)
Screenshot: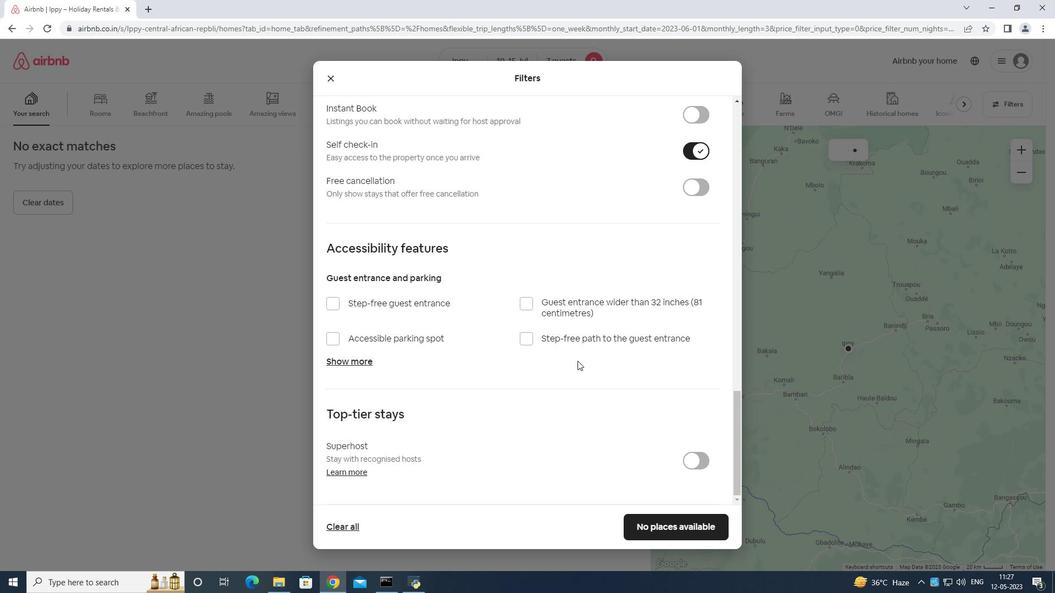 
Action: Mouse moved to (566, 513)
Screenshot: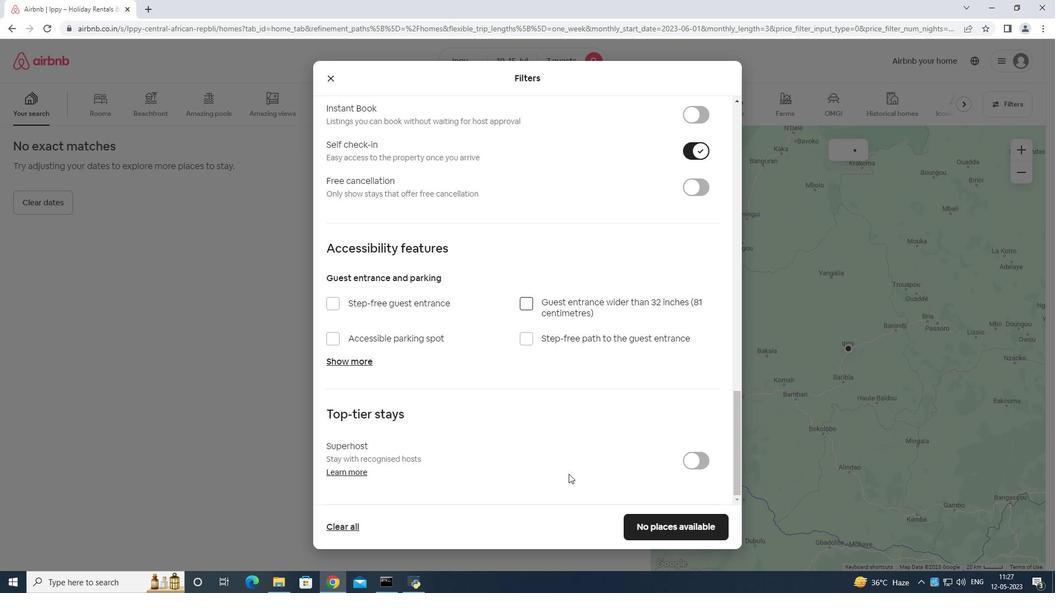 
Action: Mouse scrolled (566, 512) with delta (0, 0)
Screenshot: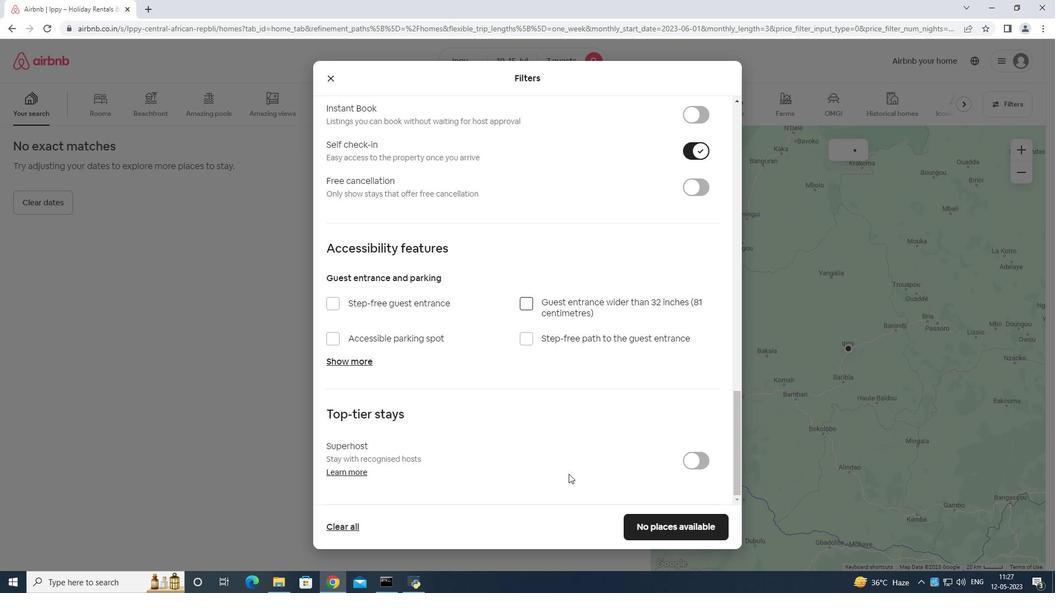 
Action: Mouse moved to (566, 513)
Screenshot: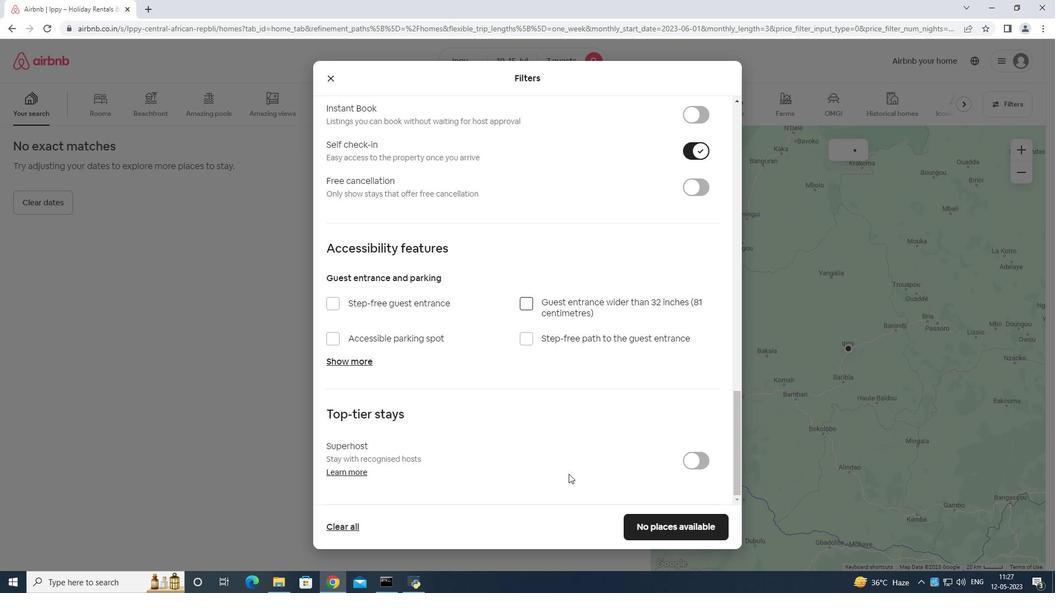 
Action: Mouse scrolled (566, 513) with delta (0, 0)
Screenshot: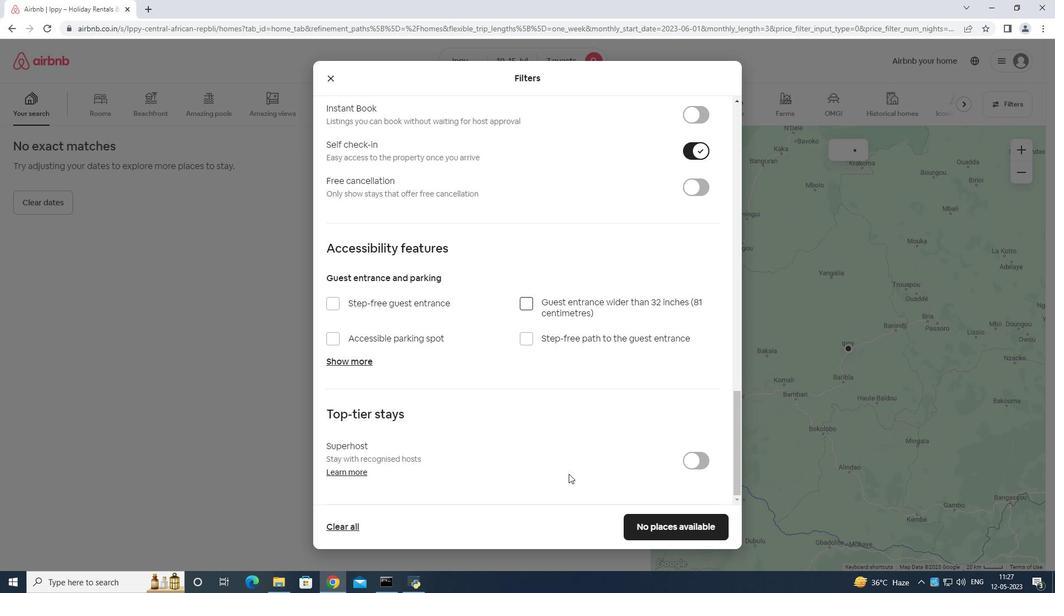 
Action: Mouse moved to (681, 529)
Screenshot: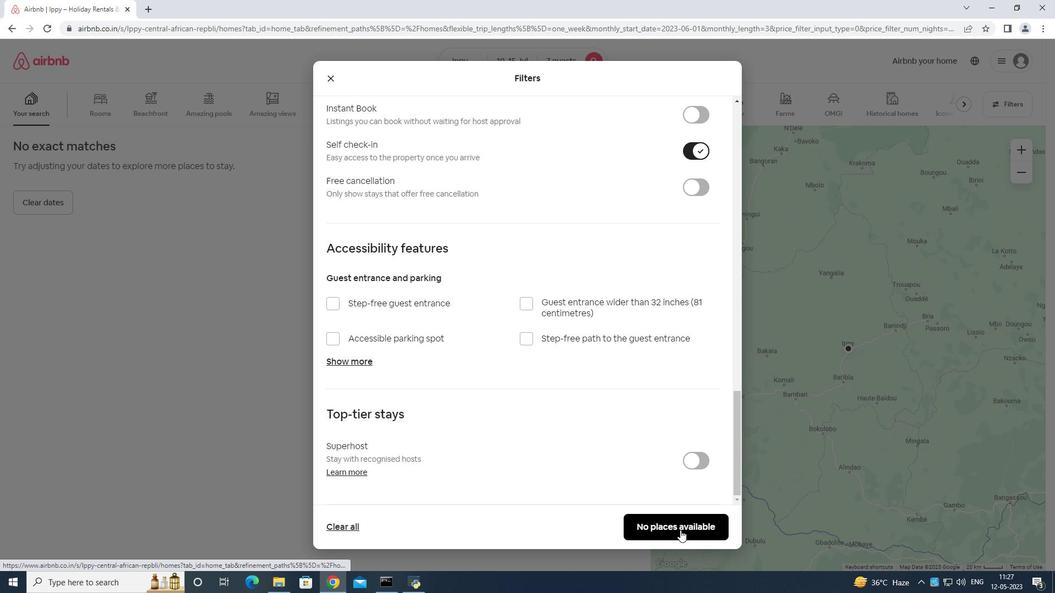 
Action: Mouse pressed left at (681, 529)
Screenshot: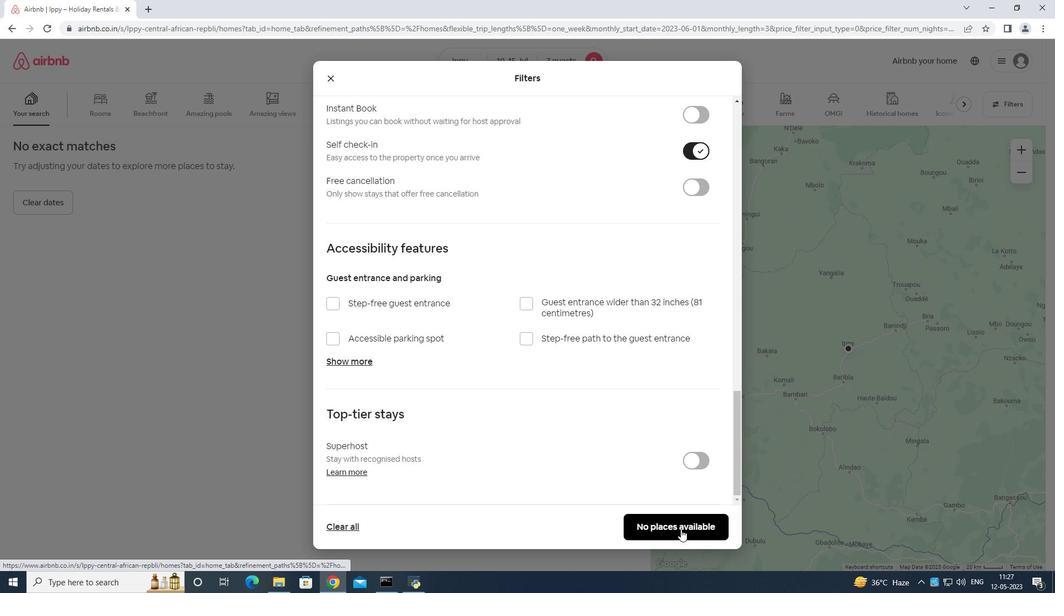
Action: Mouse moved to (683, 526)
Screenshot: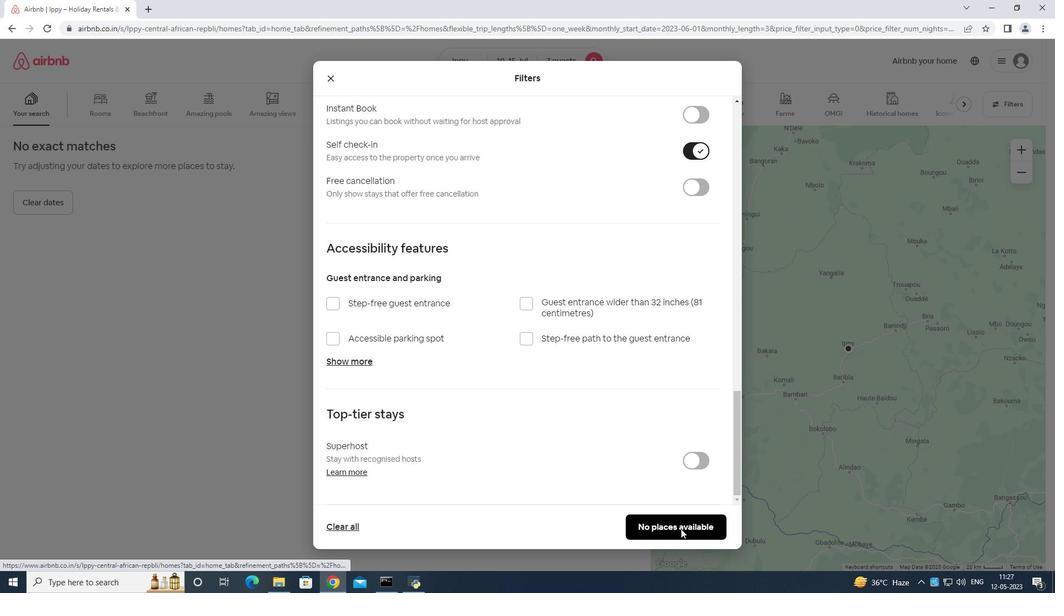 
